 Task: Research Airbnb properties in Bonga, Ethiopia from 5th December, 2023 to 16th December, 2023 for 2 adults.1  bedroom having 1 bed and 1 bathroom. Property type can be hotel. Look for 5 properties as per requirement.
Action: Mouse moved to (416, 94)
Screenshot: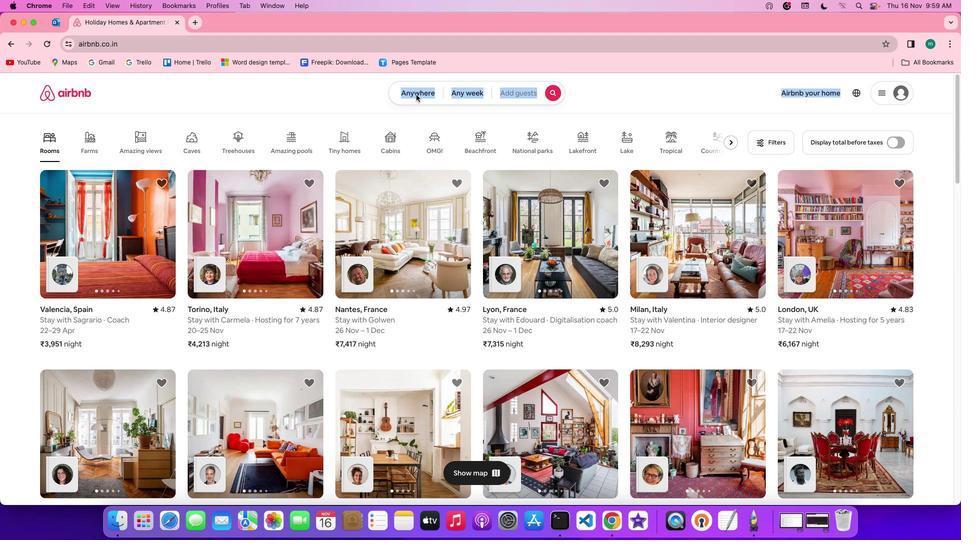
Action: Mouse pressed left at (416, 94)
Screenshot: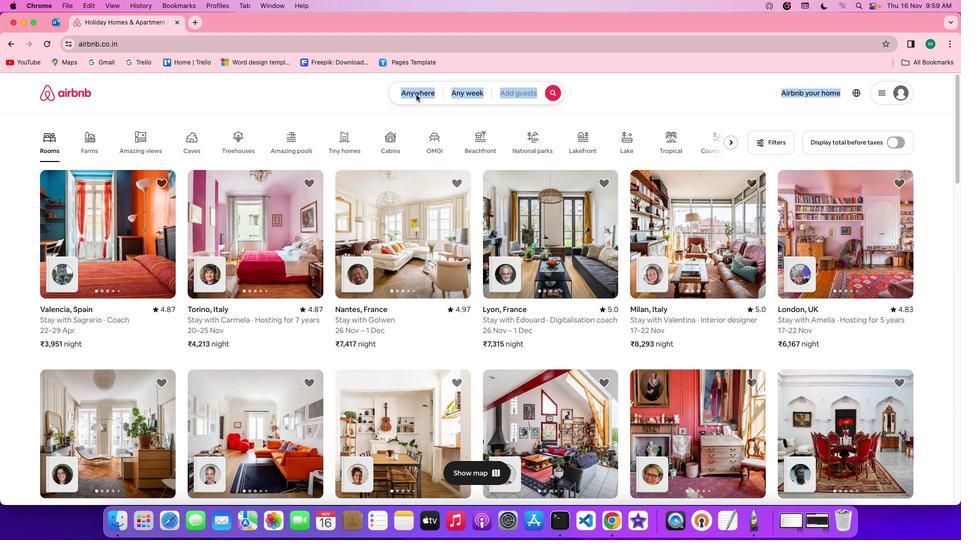 
Action: Mouse pressed left at (416, 94)
Screenshot: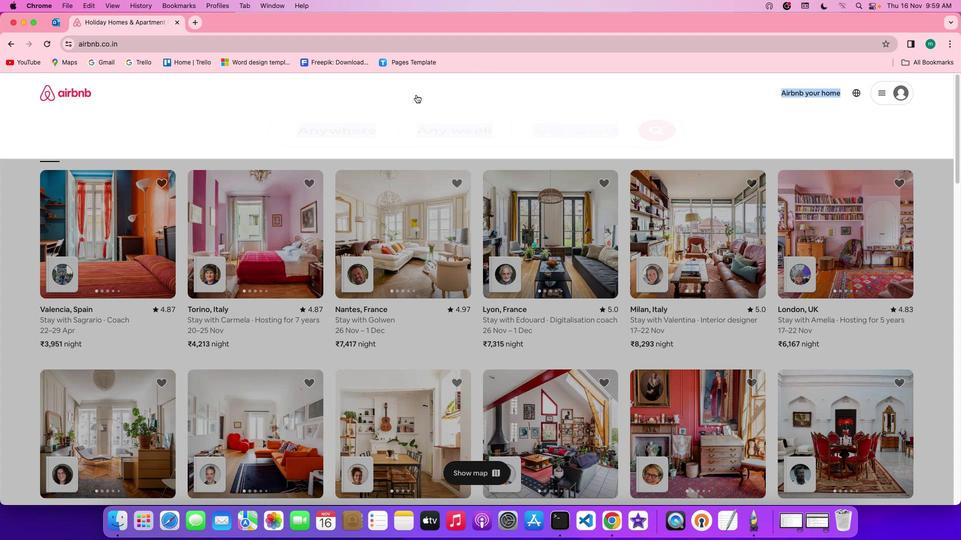 
Action: Mouse moved to (388, 128)
Screenshot: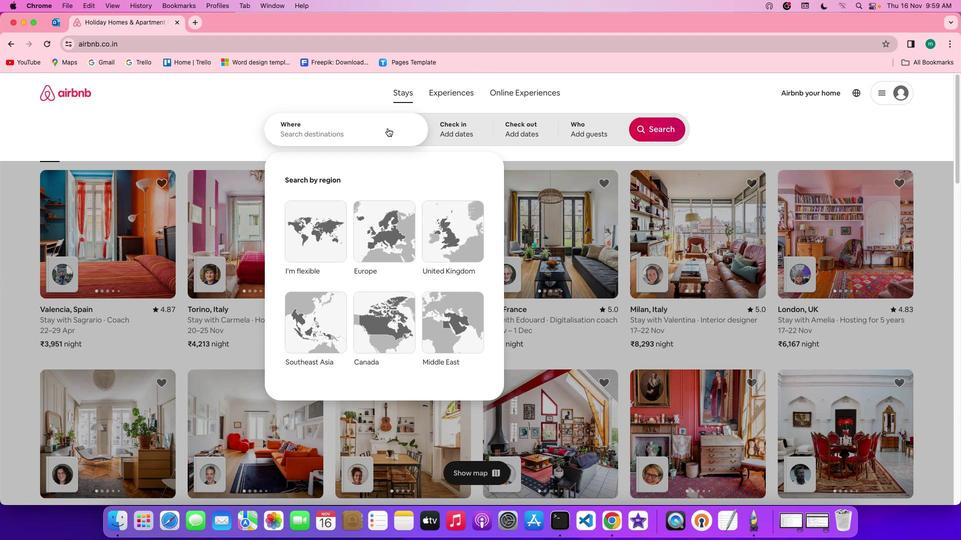 
Action: Mouse pressed left at (388, 128)
Screenshot: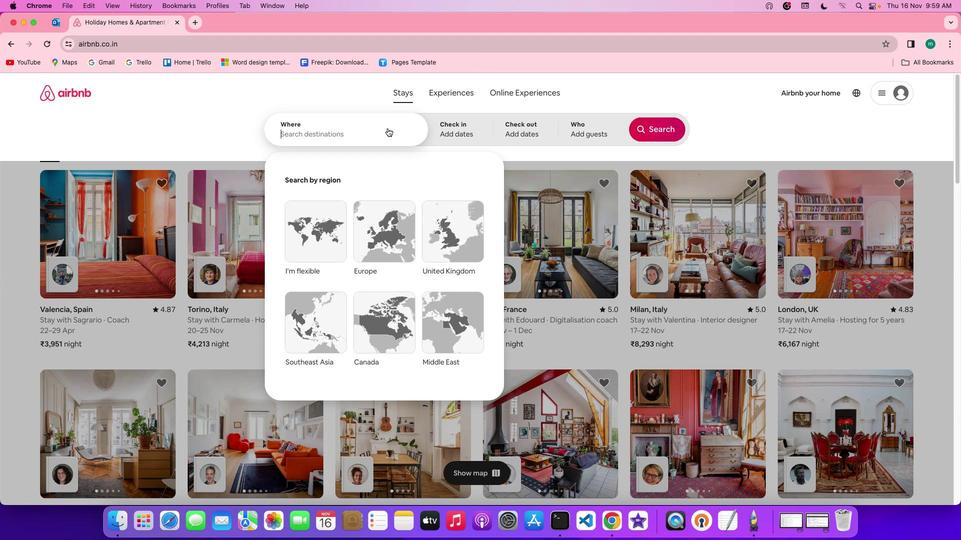 
Action: Mouse moved to (394, 131)
Screenshot: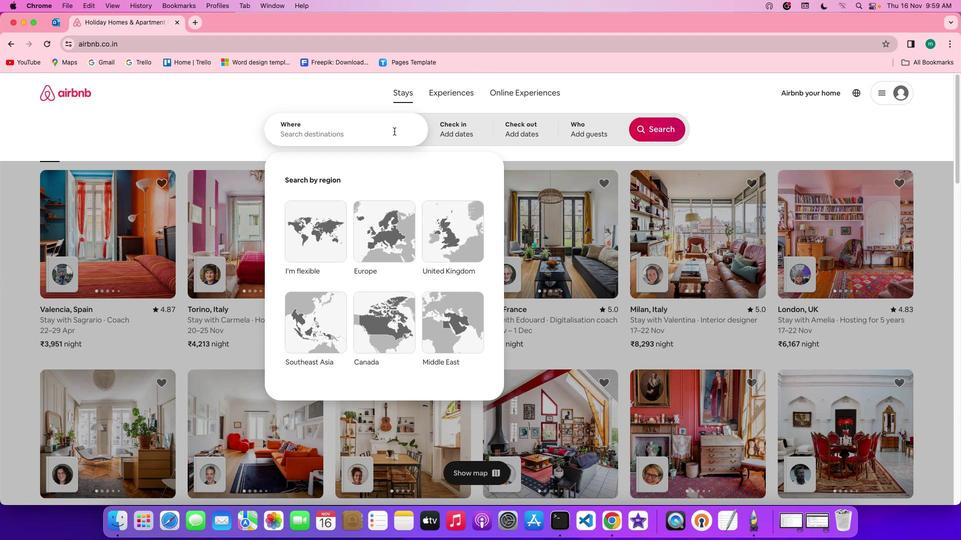 
Action: Key pressed Key.shift'B''o''n''g''a'','Key.spaceKey.shift'E''t''h''i''o''p''i''a'
Screenshot: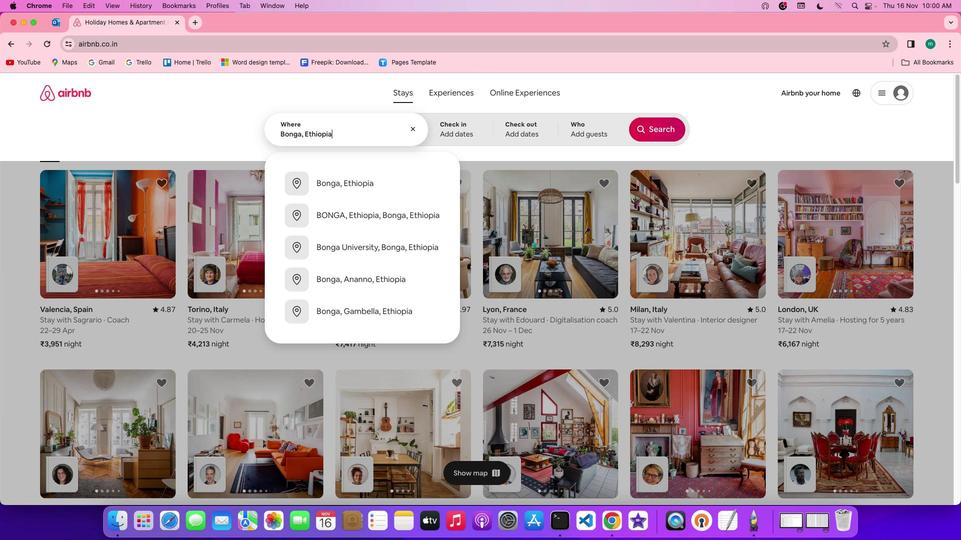 
Action: Mouse moved to (452, 124)
Screenshot: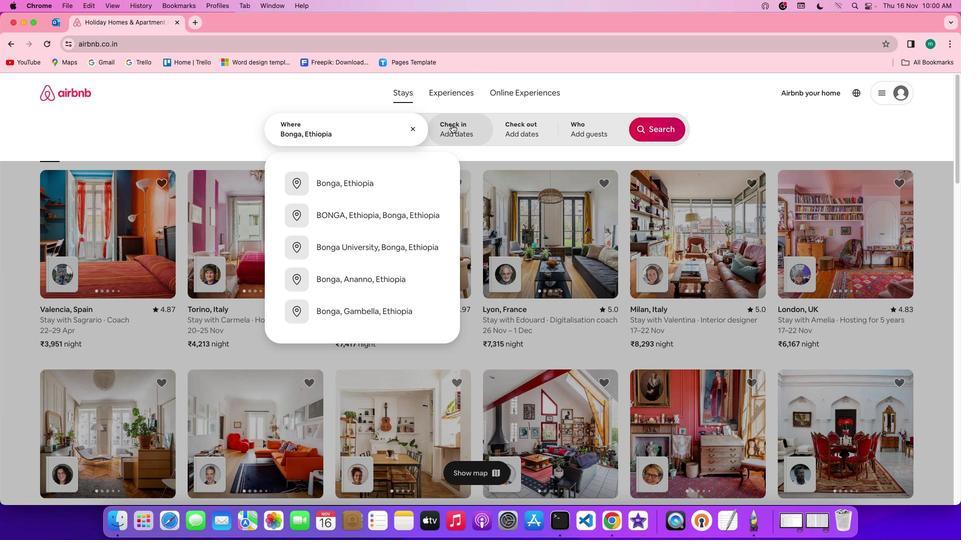 
Action: Mouse pressed left at (452, 124)
Screenshot: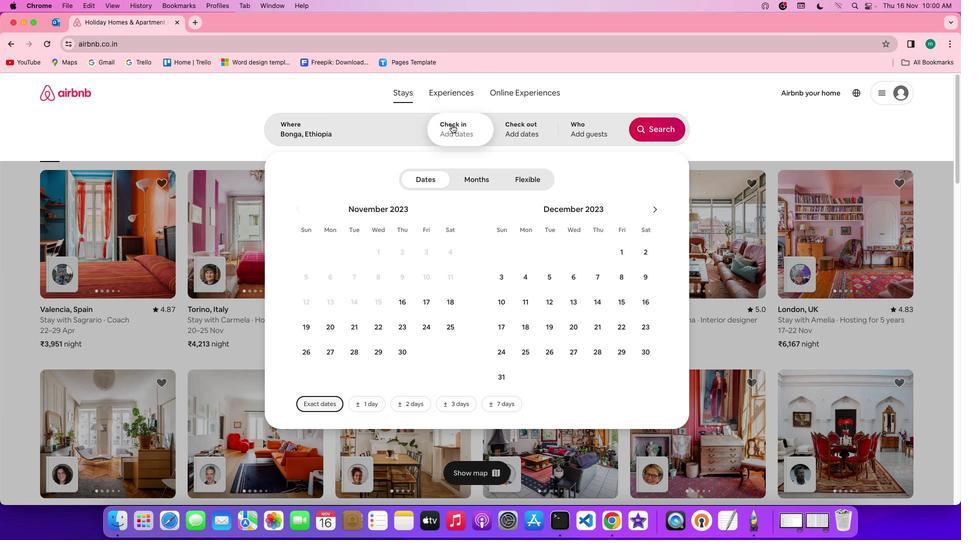 
Action: Mouse moved to (548, 277)
Screenshot: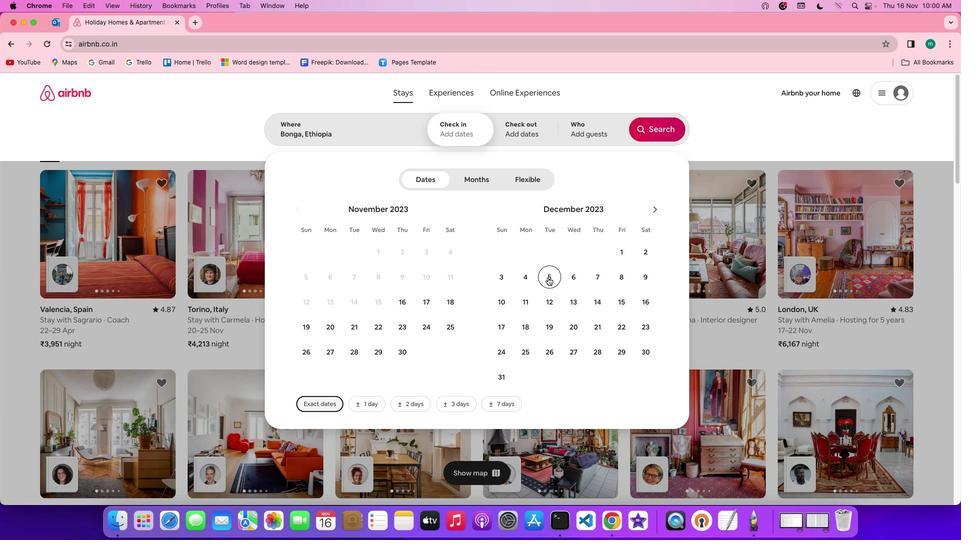
Action: Mouse pressed left at (548, 277)
Screenshot: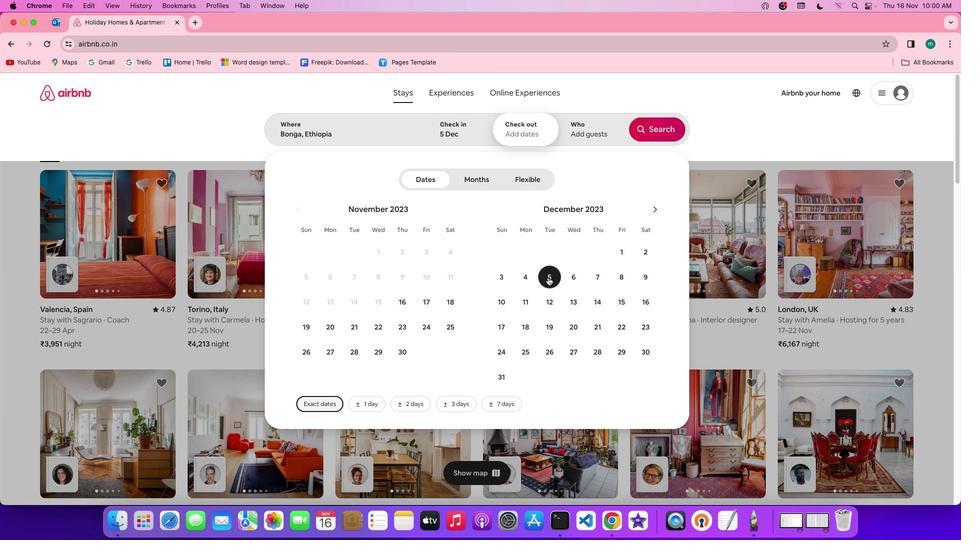 
Action: Mouse moved to (641, 301)
Screenshot: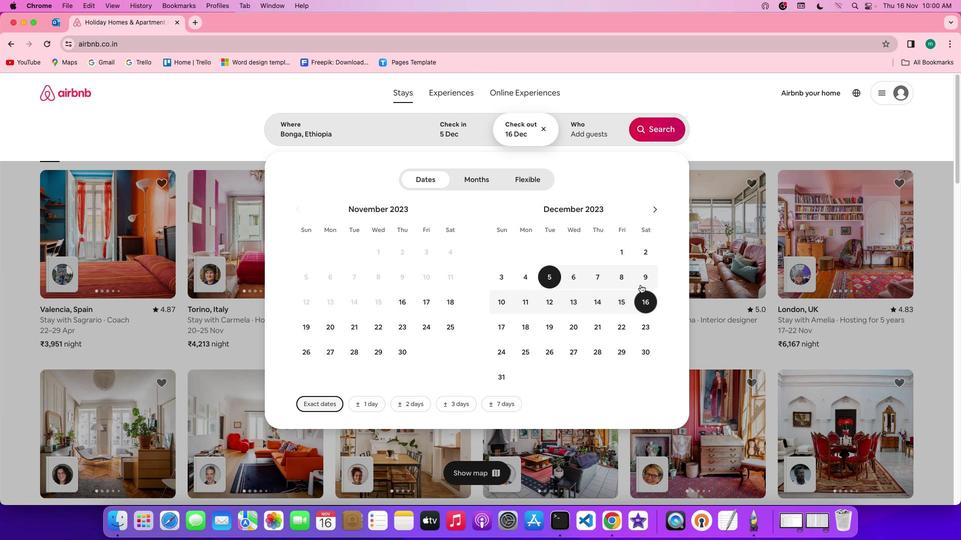 
Action: Mouse pressed left at (641, 301)
Screenshot: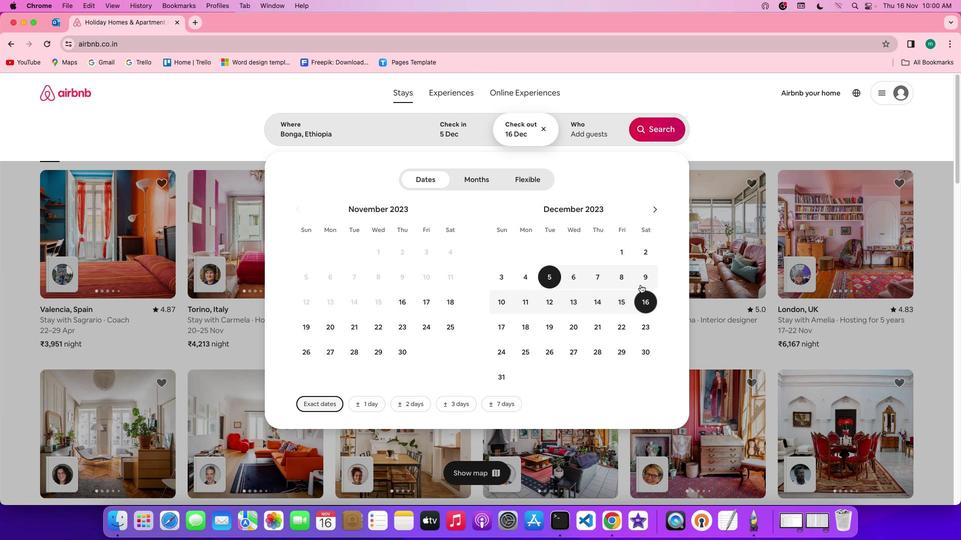 
Action: Mouse moved to (577, 128)
Screenshot: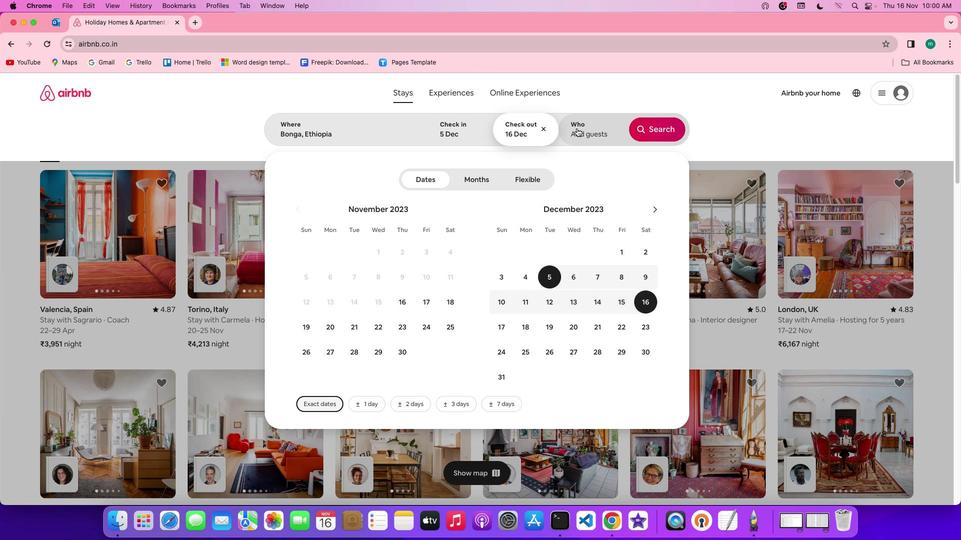 
Action: Mouse pressed left at (577, 128)
Screenshot: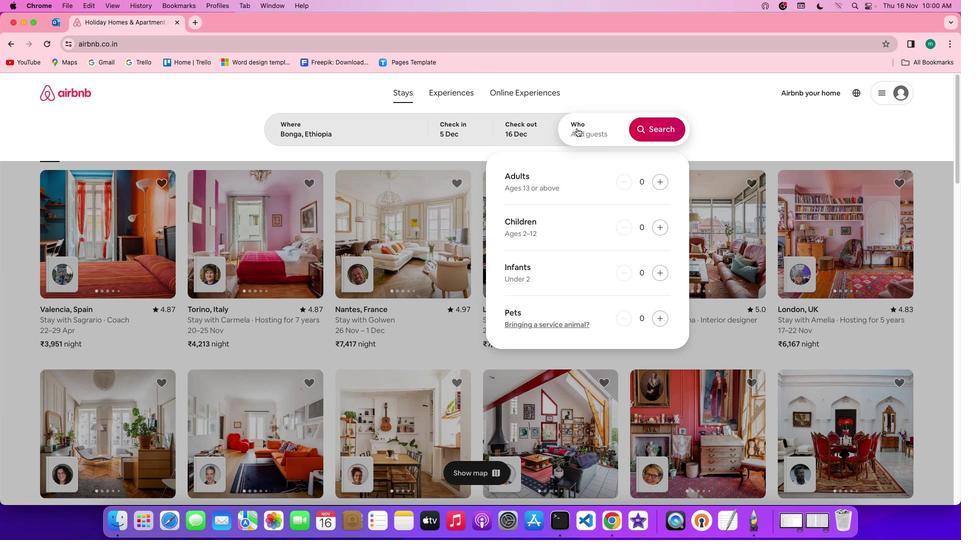 
Action: Mouse moved to (660, 186)
Screenshot: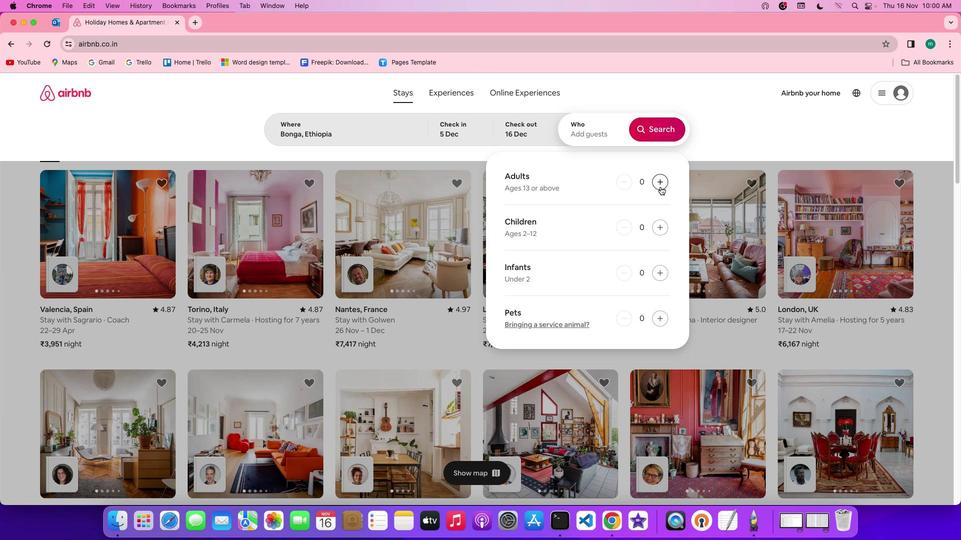 
Action: Mouse pressed left at (660, 186)
Screenshot: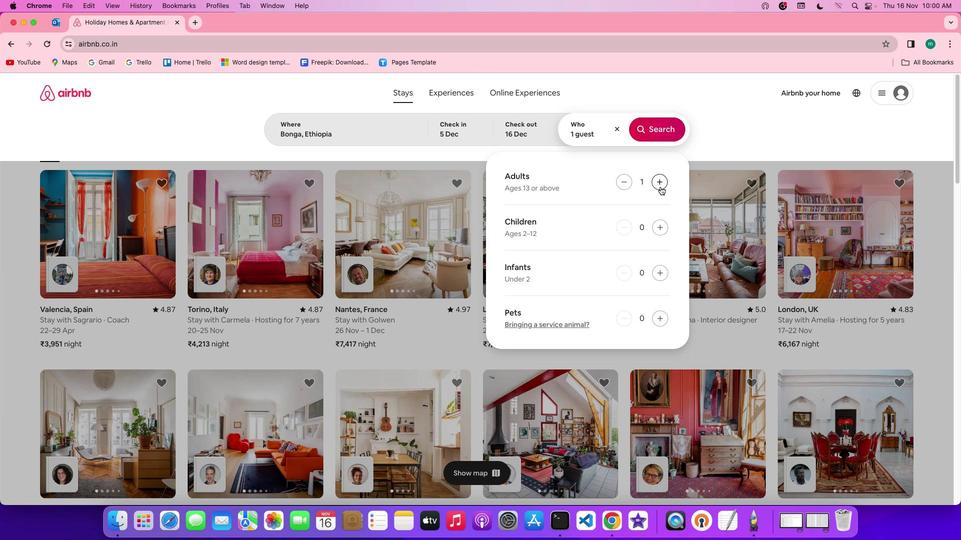 
Action: Mouse pressed left at (660, 186)
Screenshot: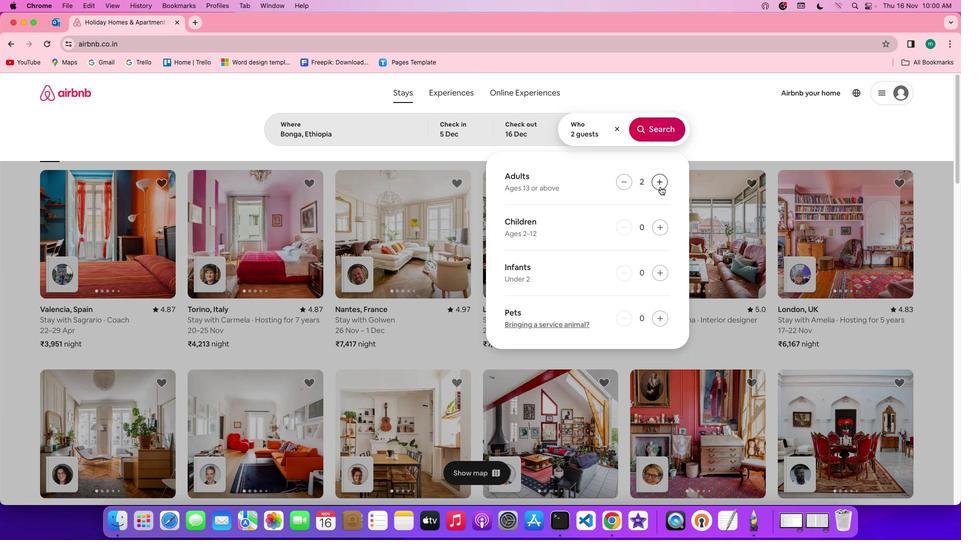 
Action: Mouse moved to (659, 131)
Screenshot: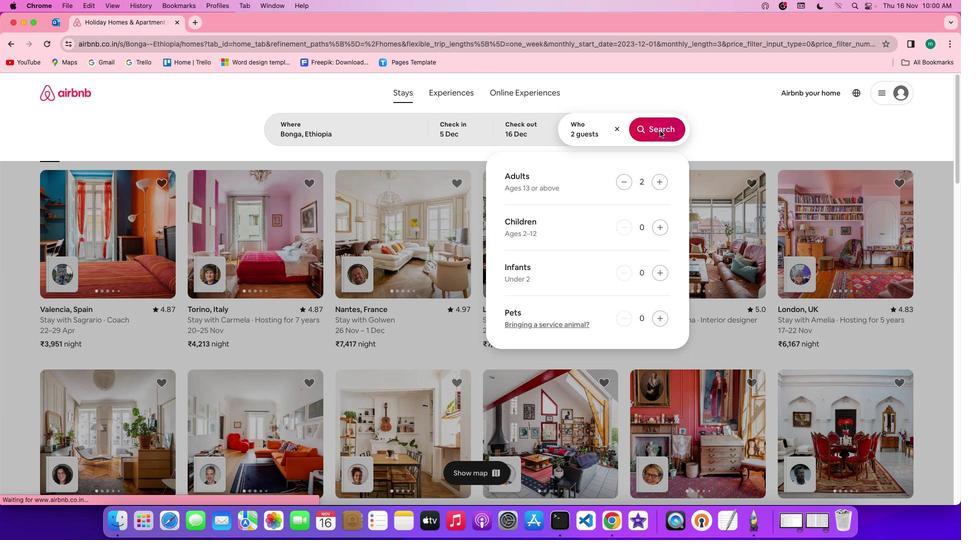 
Action: Mouse pressed left at (659, 131)
Screenshot: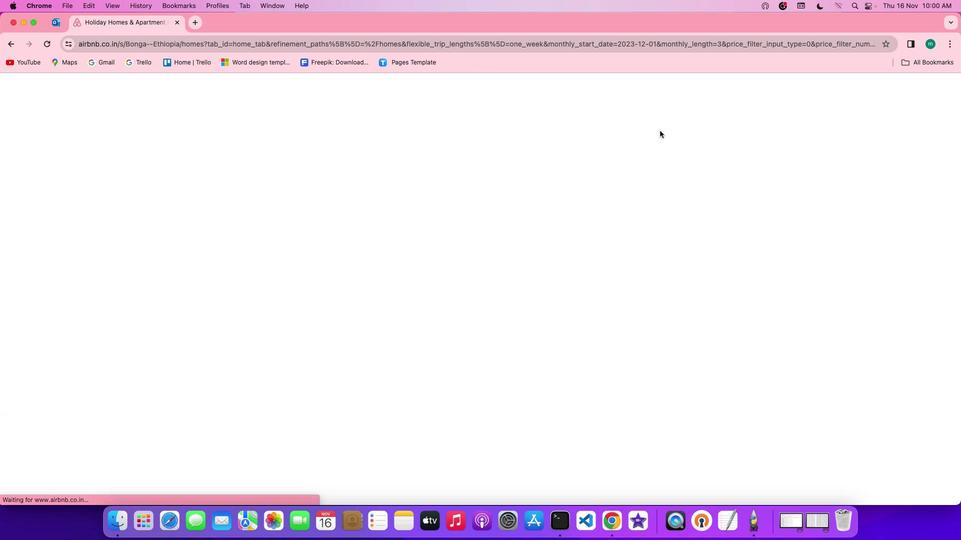 
Action: Mouse moved to (804, 135)
Screenshot: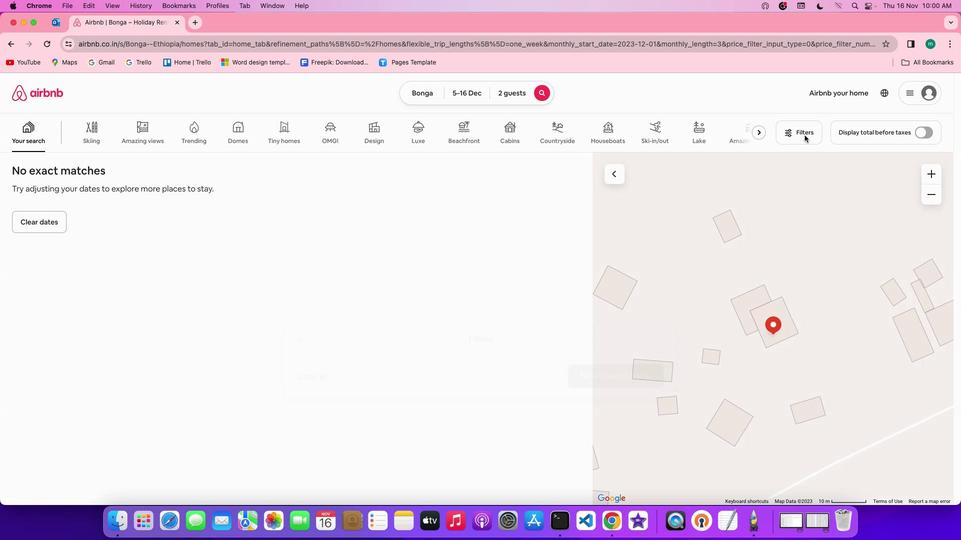 
Action: Mouse pressed left at (804, 135)
Screenshot: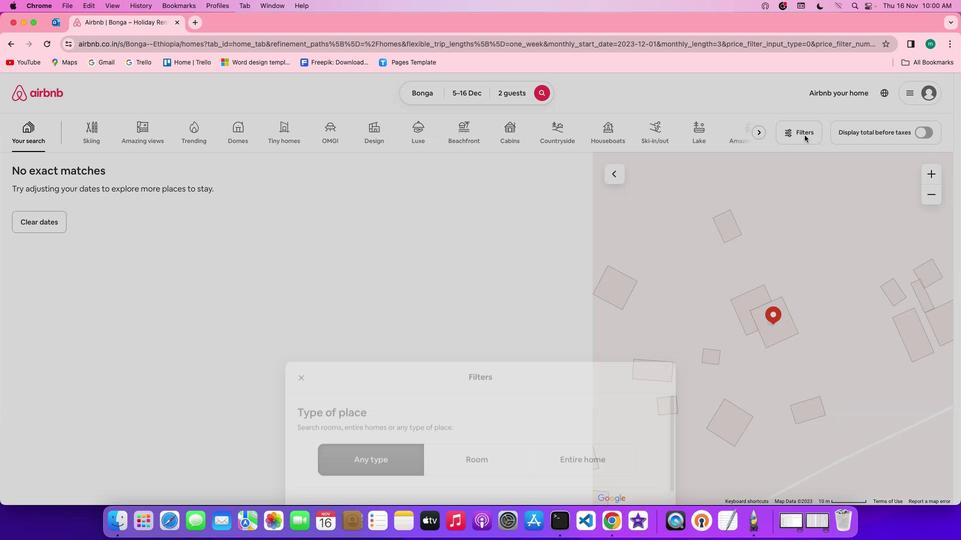 
Action: Mouse moved to (432, 275)
Screenshot: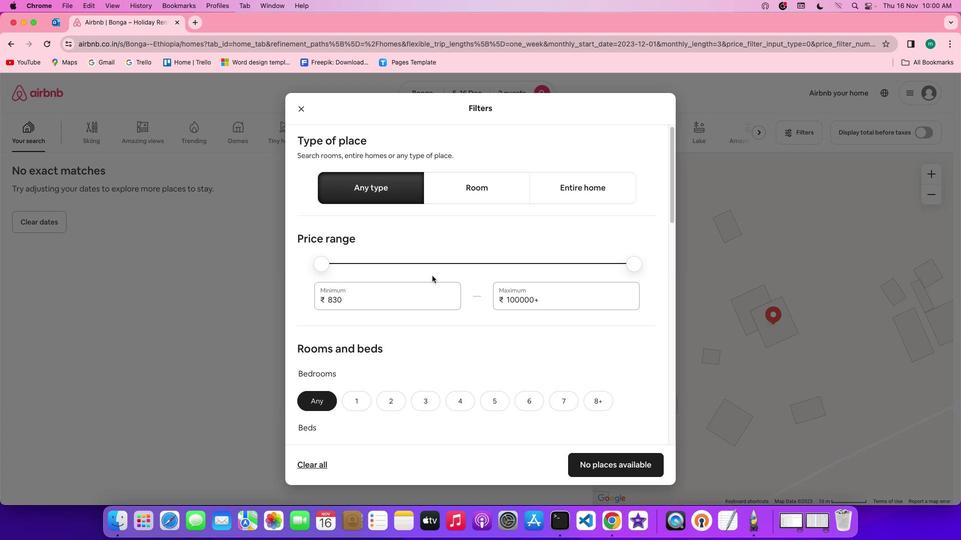 
Action: Mouse scrolled (432, 275) with delta (0, 0)
Screenshot: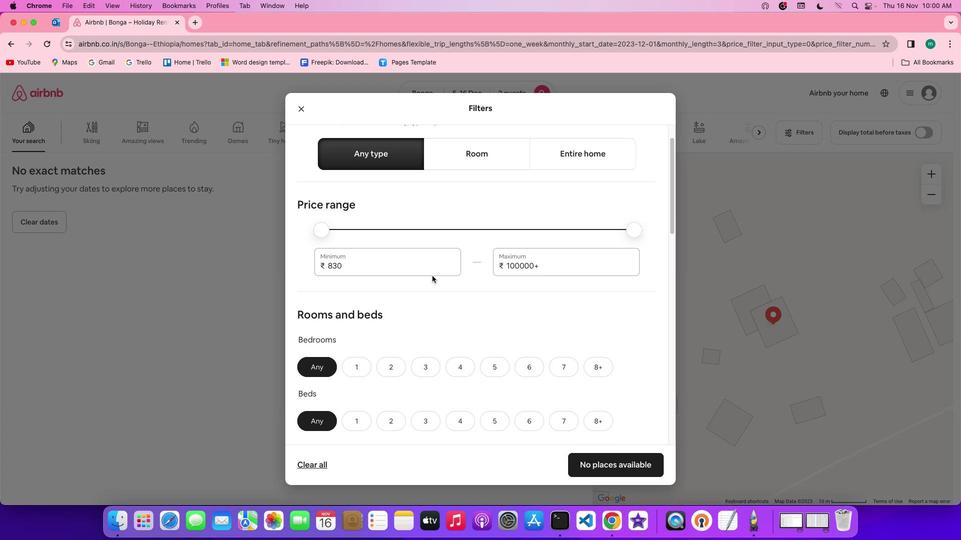 
Action: Mouse scrolled (432, 275) with delta (0, 0)
Screenshot: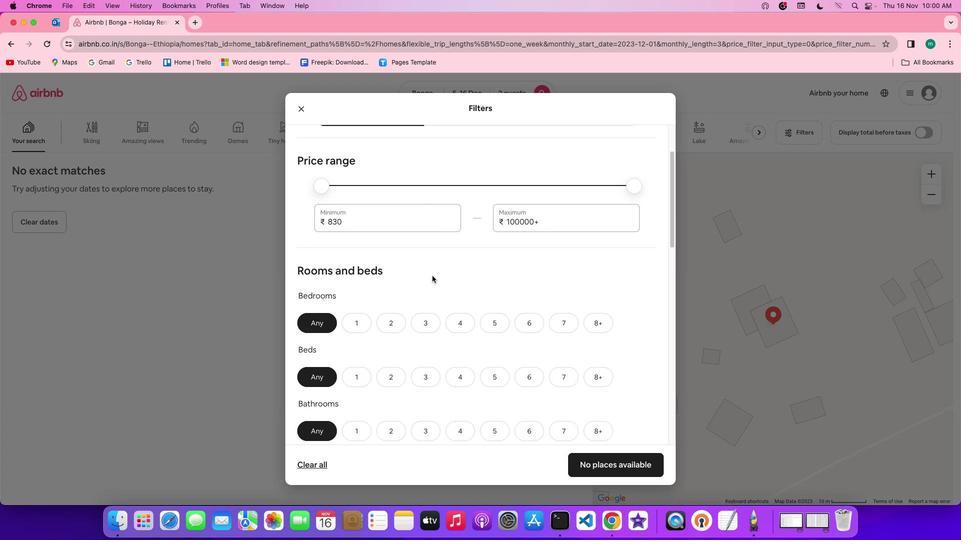 
Action: Mouse scrolled (432, 275) with delta (0, -1)
Screenshot: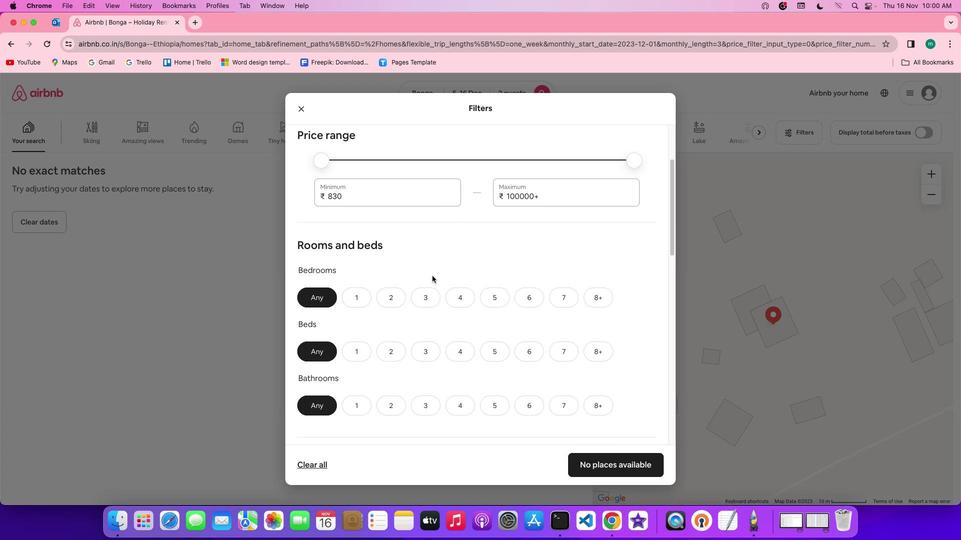 
Action: Mouse scrolled (432, 275) with delta (0, -1)
Screenshot: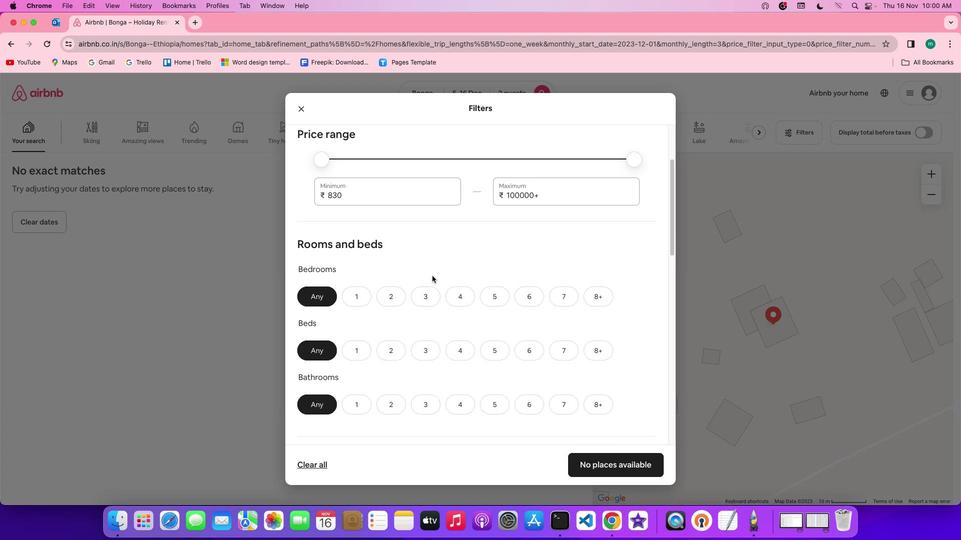 
Action: Mouse scrolled (432, 275) with delta (0, 0)
Screenshot: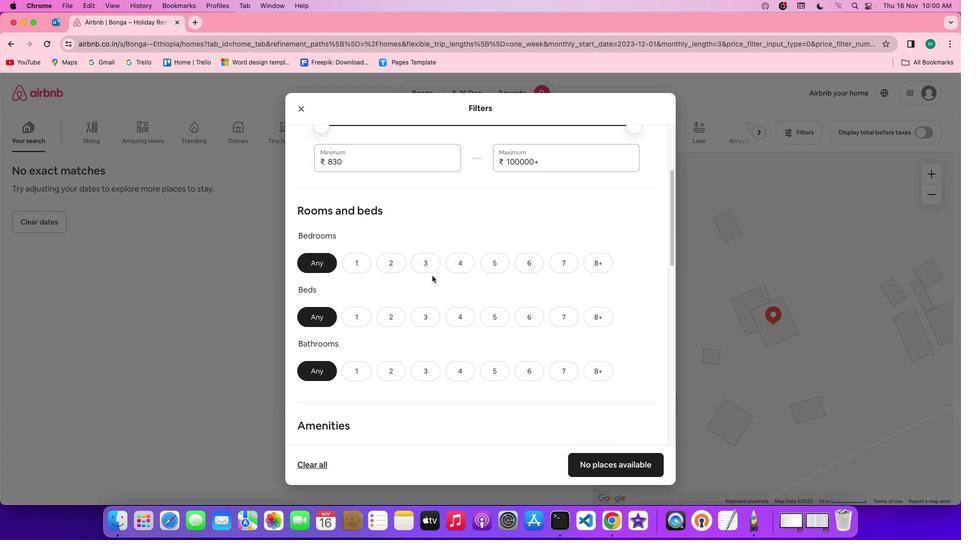 
Action: Mouse scrolled (432, 275) with delta (0, 0)
Screenshot: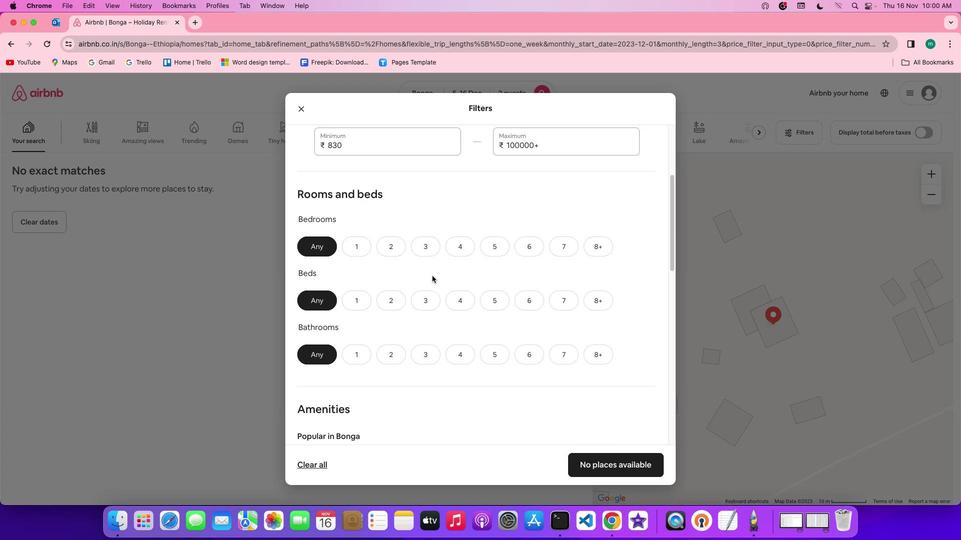 
Action: Mouse scrolled (432, 275) with delta (0, 0)
Screenshot: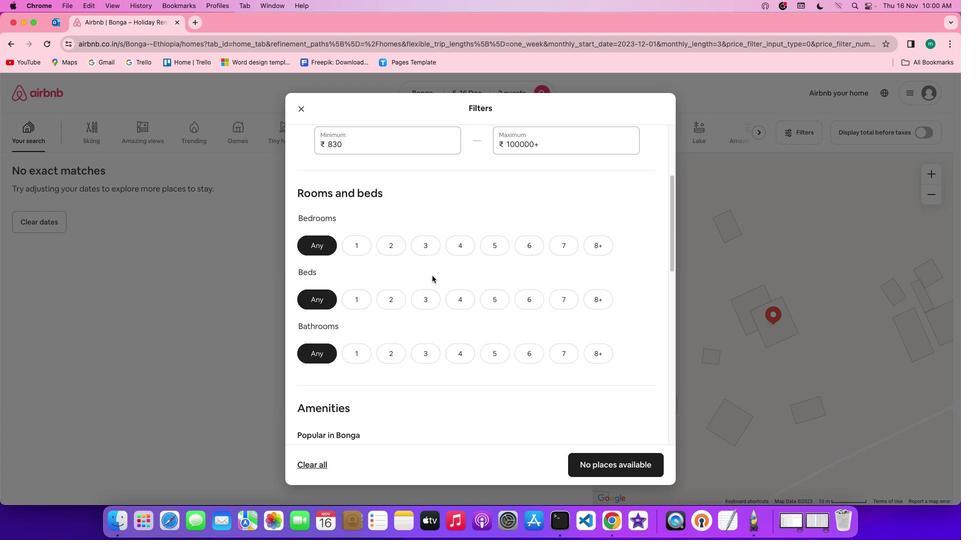 
Action: Mouse moved to (366, 250)
Screenshot: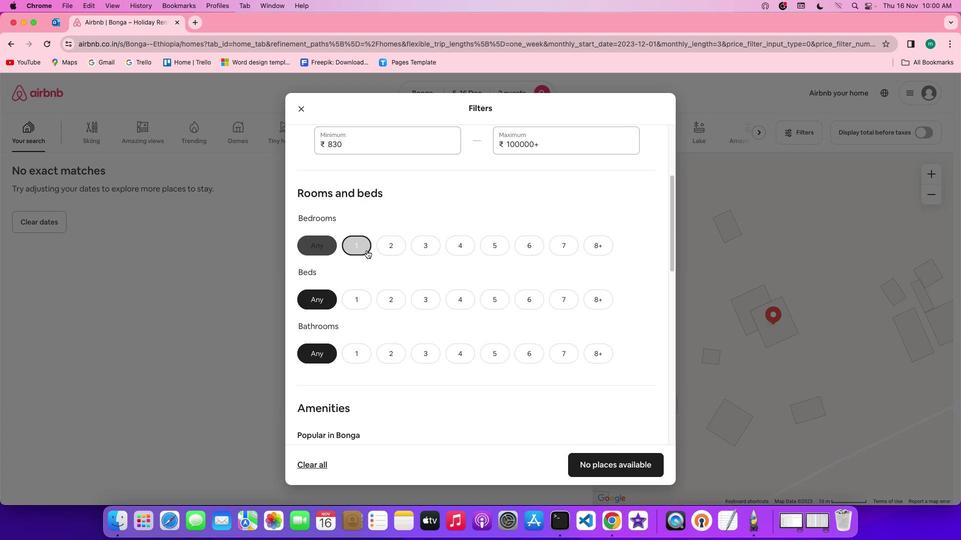 
Action: Mouse pressed left at (366, 250)
Screenshot: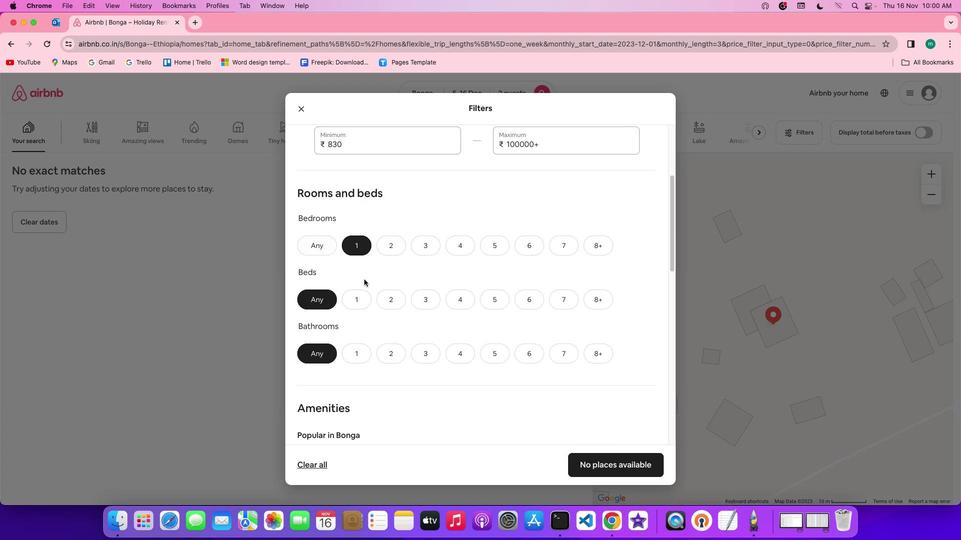 
Action: Mouse moved to (359, 300)
Screenshot: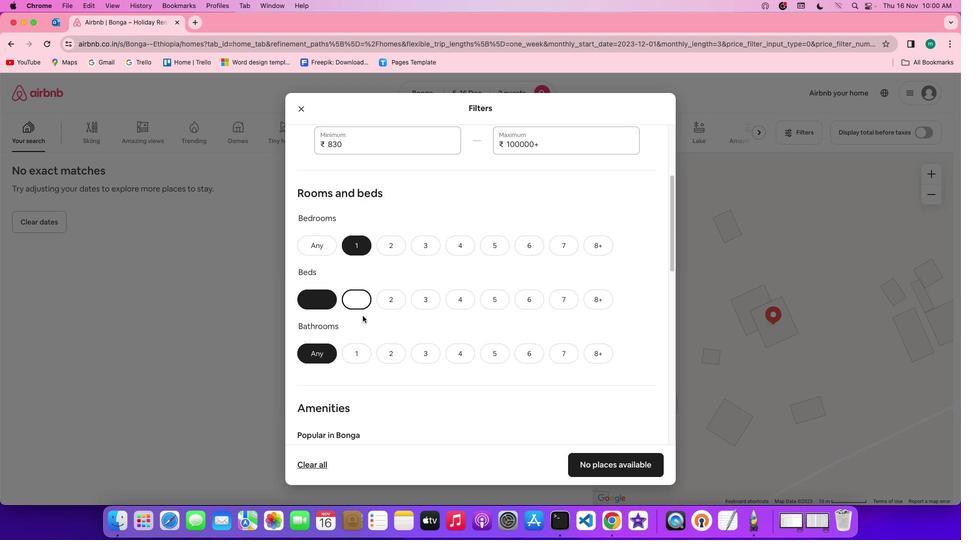 
Action: Mouse pressed left at (359, 300)
Screenshot: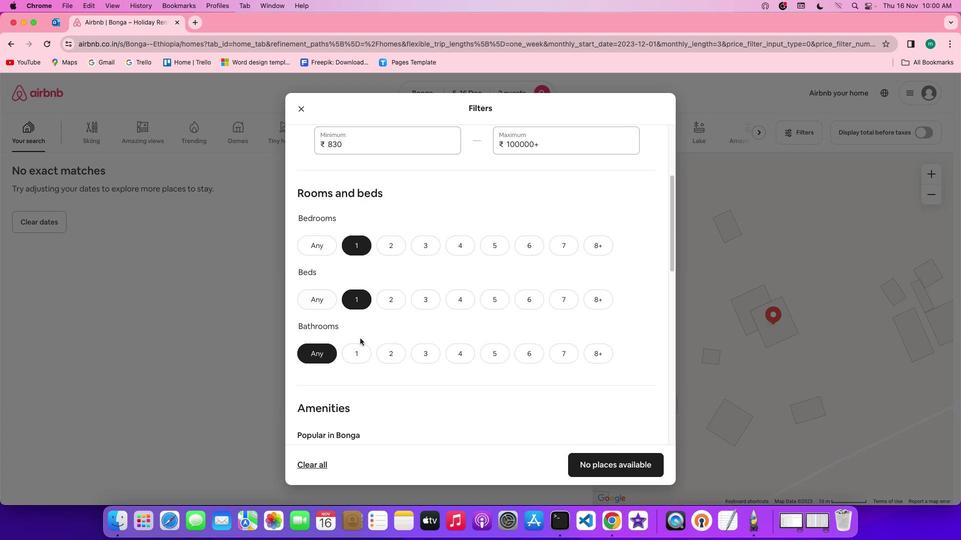 
Action: Mouse moved to (357, 353)
Screenshot: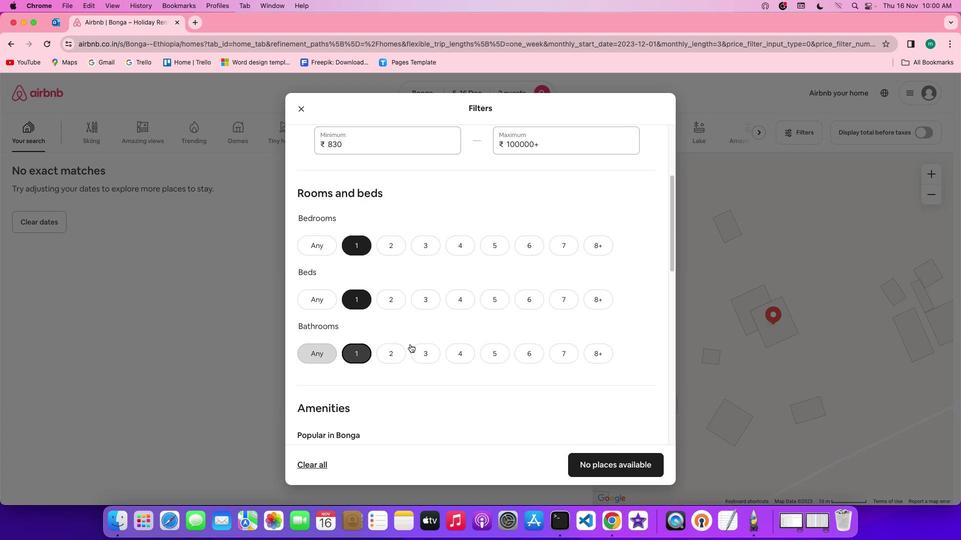 
Action: Mouse pressed left at (357, 353)
Screenshot: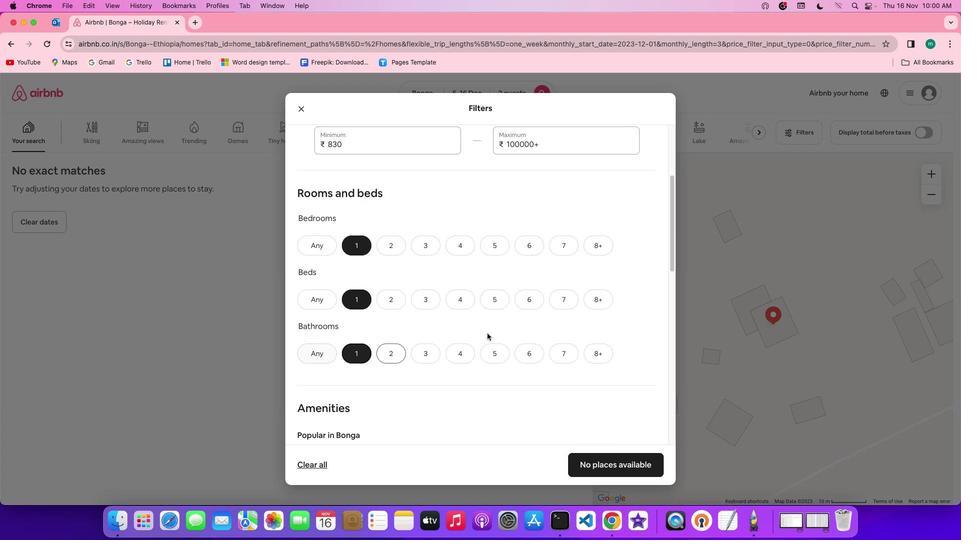 
Action: Mouse moved to (512, 325)
Screenshot: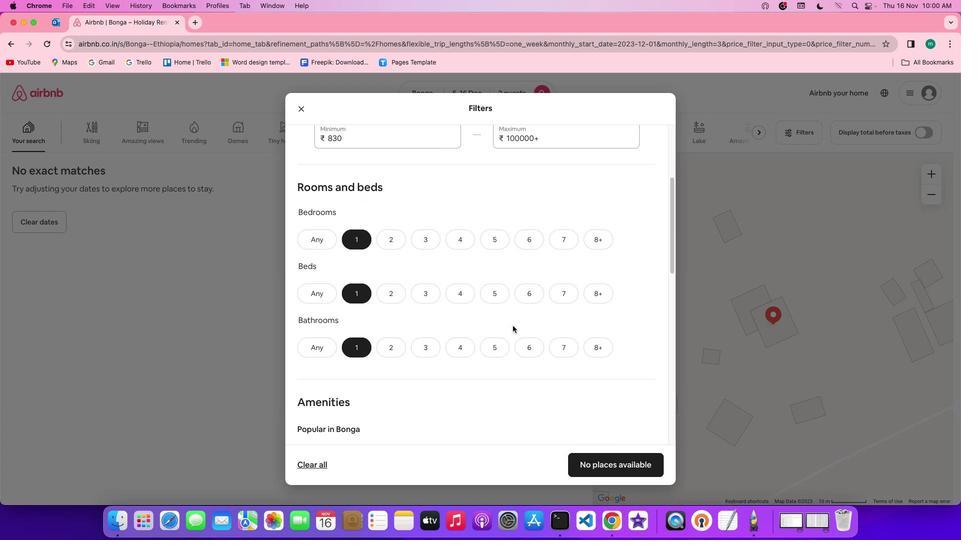 
Action: Mouse scrolled (512, 325) with delta (0, 0)
Screenshot: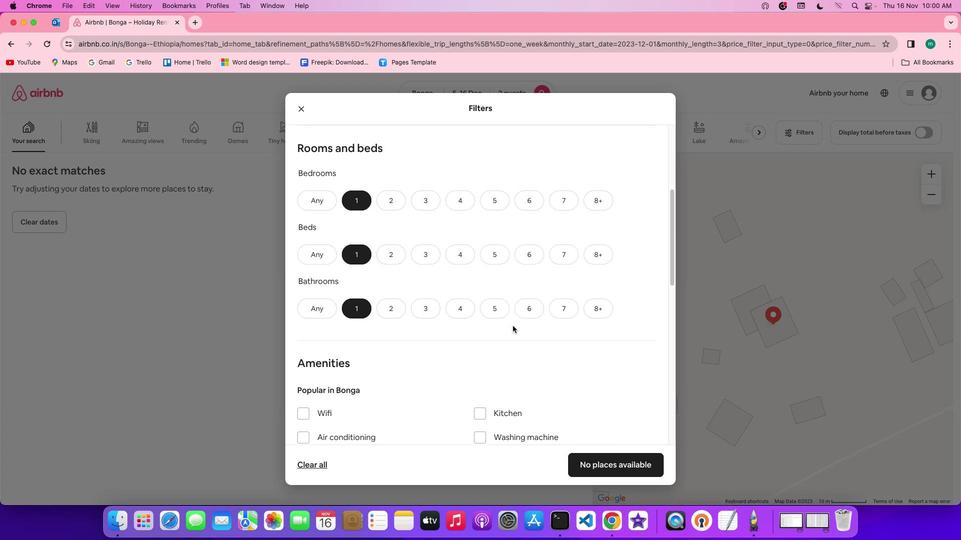 
Action: Mouse scrolled (512, 325) with delta (0, 0)
Screenshot: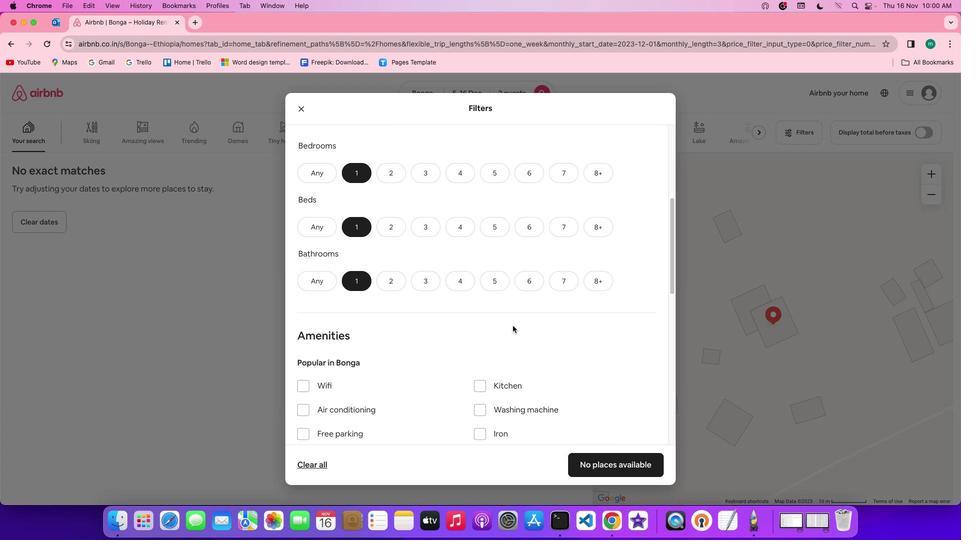 
Action: Mouse scrolled (512, 325) with delta (0, -1)
Screenshot: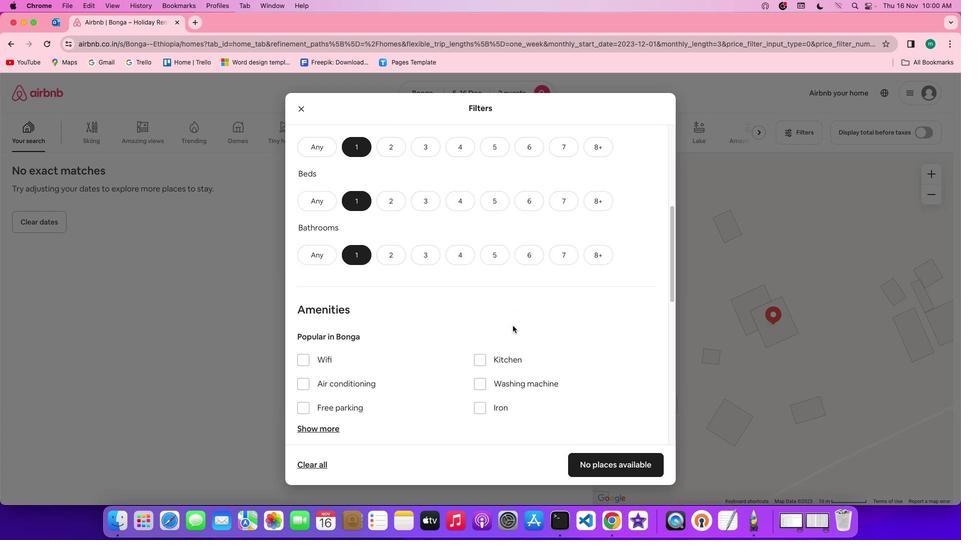 
Action: Mouse scrolled (512, 325) with delta (0, -1)
Screenshot: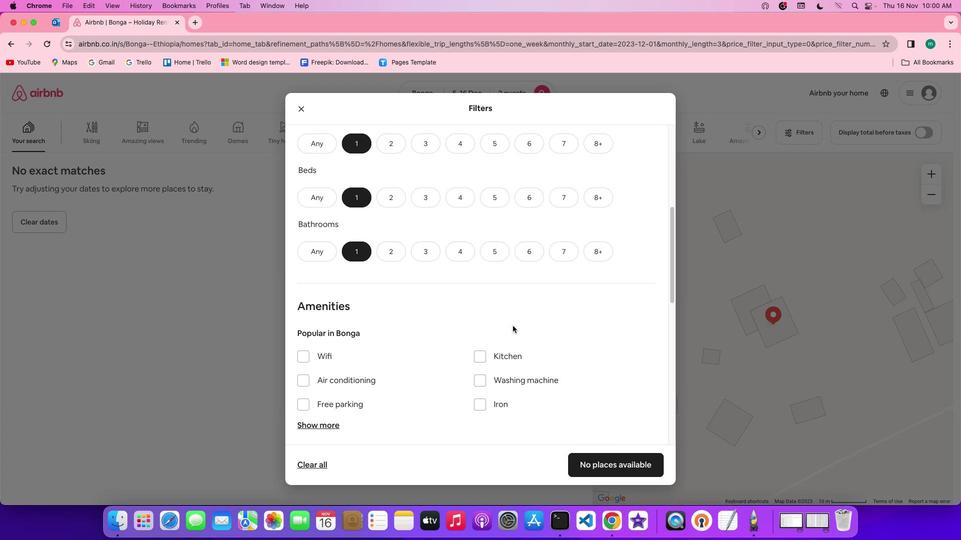 
Action: Mouse scrolled (512, 325) with delta (0, 0)
Screenshot: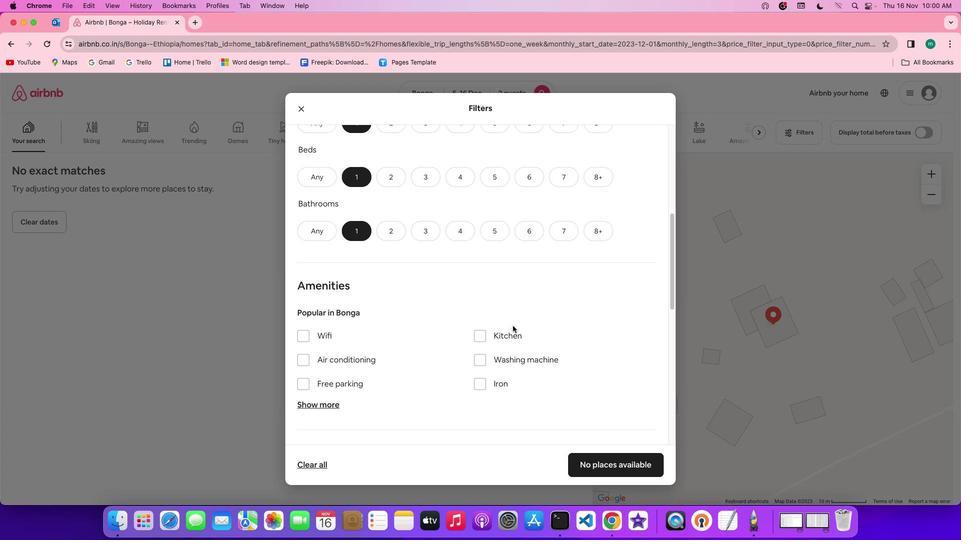 
Action: Mouse scrolled (512, 325) with delta (0, 0)
Screenshot: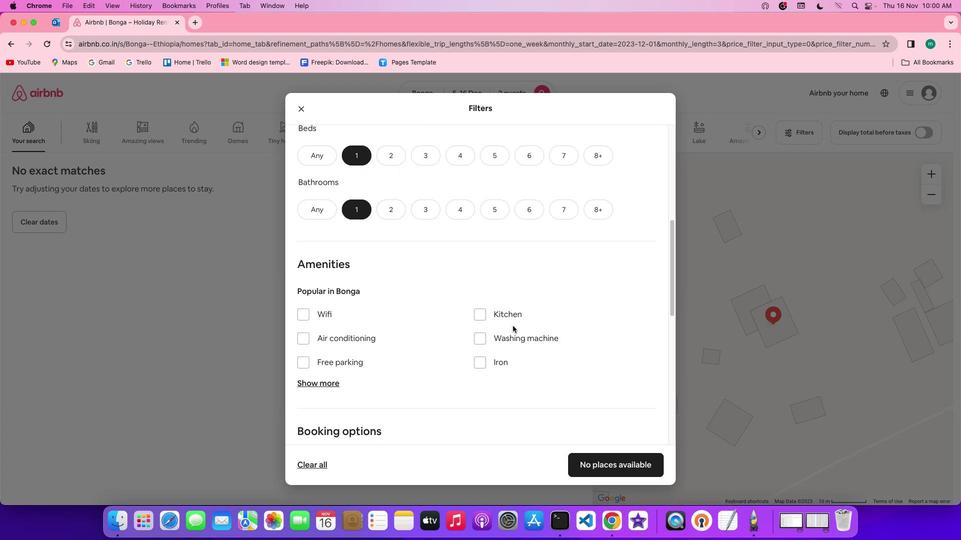 
Action: Mouse scrolled (512, 325) with delta (0, 0)
Screenshot: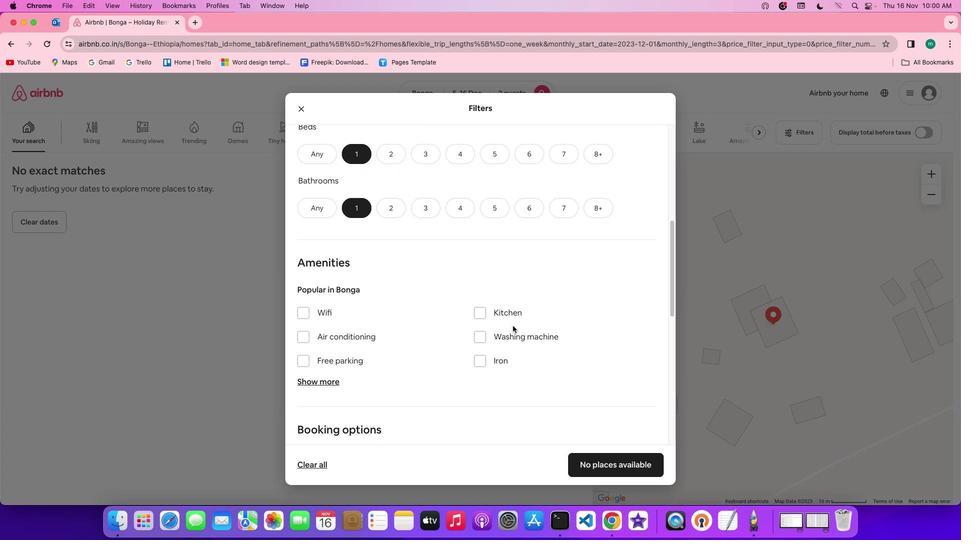 
Action: Mouse scrolled (512, 325) with delta (0, 0)
Screenshot: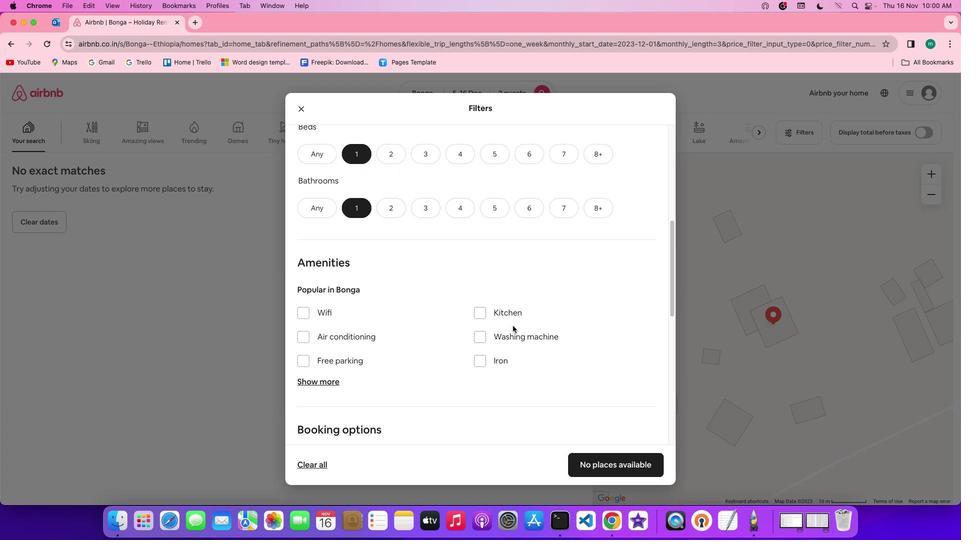 
Action: Mouse scrolled (512, 325) with delta (0, 0)
Screenshot: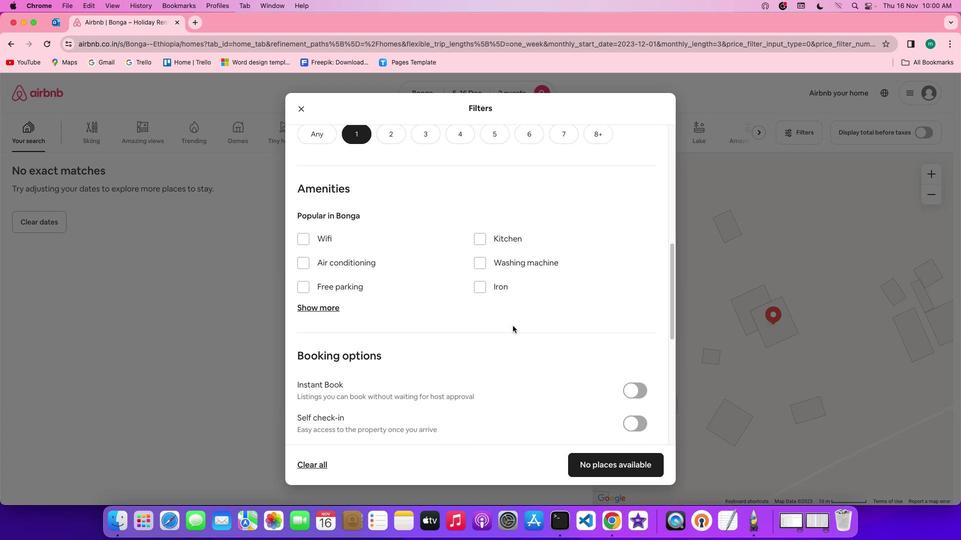 
Action: Mouse scrolled (512, 325) with delta (0, 0)
Screenshot: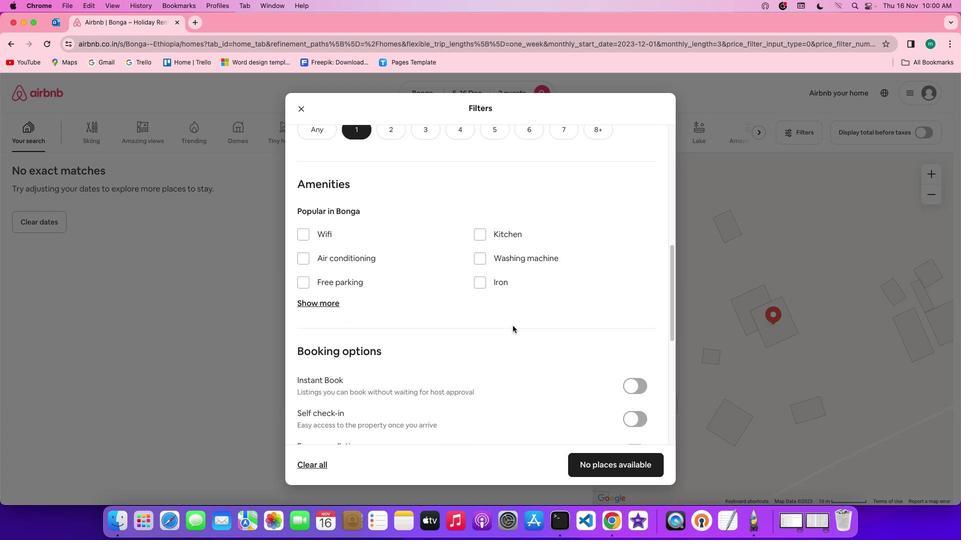 
Action: Mouse scrolled (512, 325) with delta (0, -1)
Screenshot: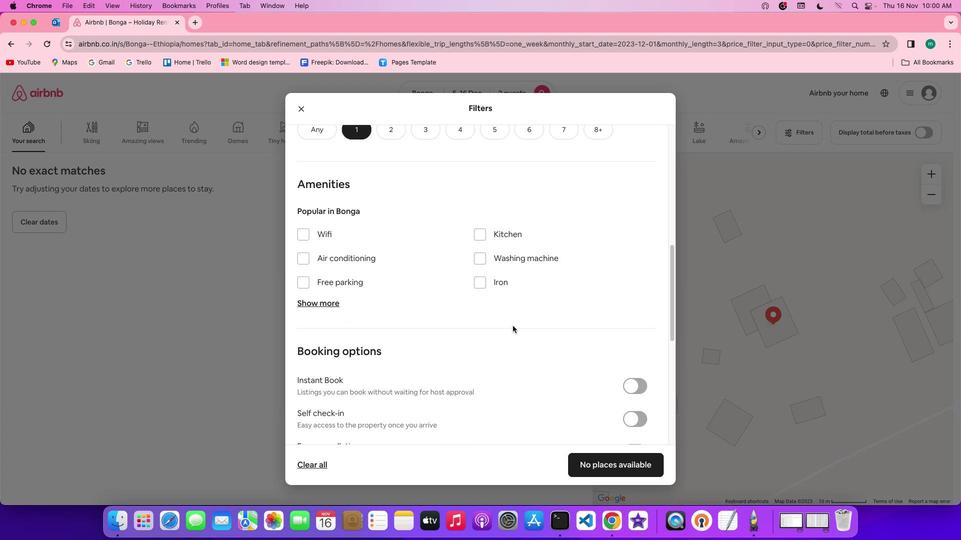 
Action: Mouse moved to (517, 325)
Screenshot: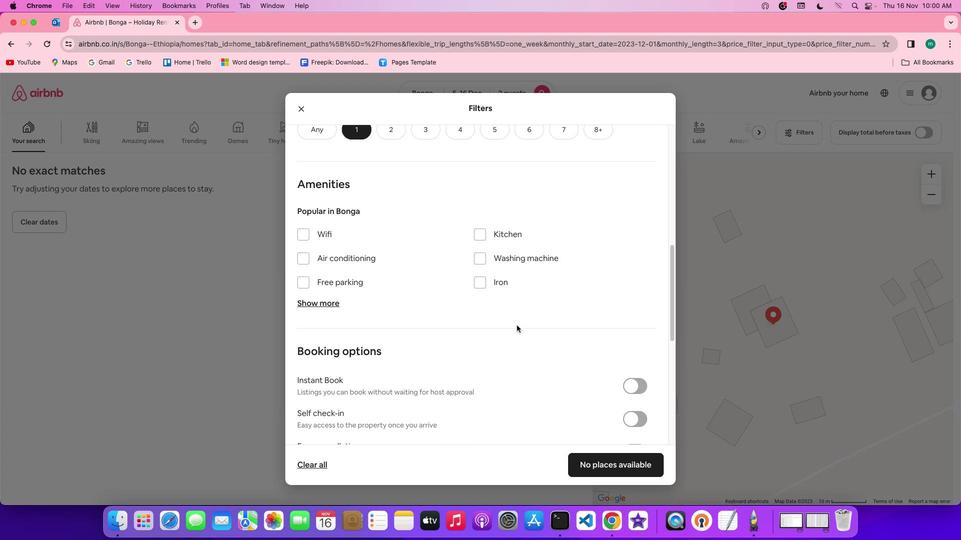 
Action: Mouse scrolled (517, 325) with delta (0, 0)
Screenshot: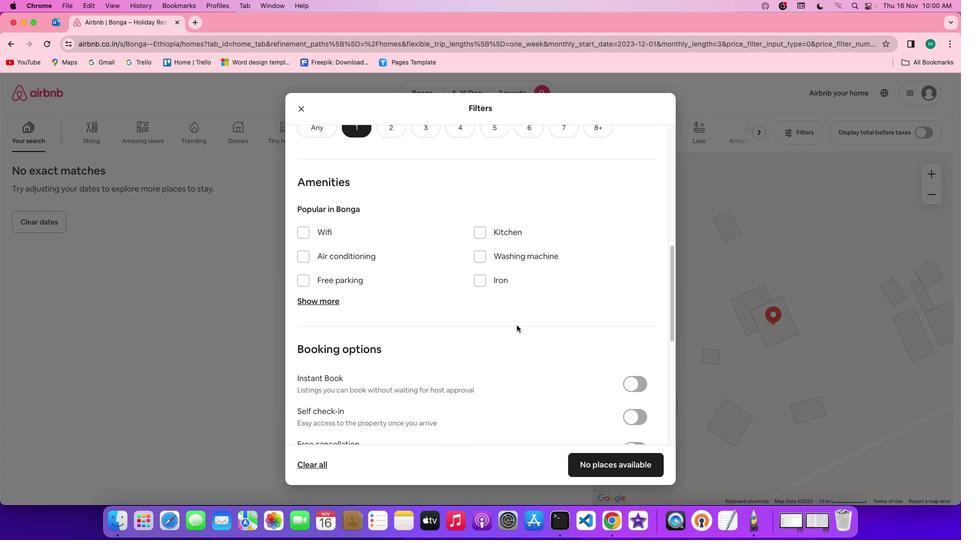 
Action: Mouse moved to (517, 325)
Screenshot: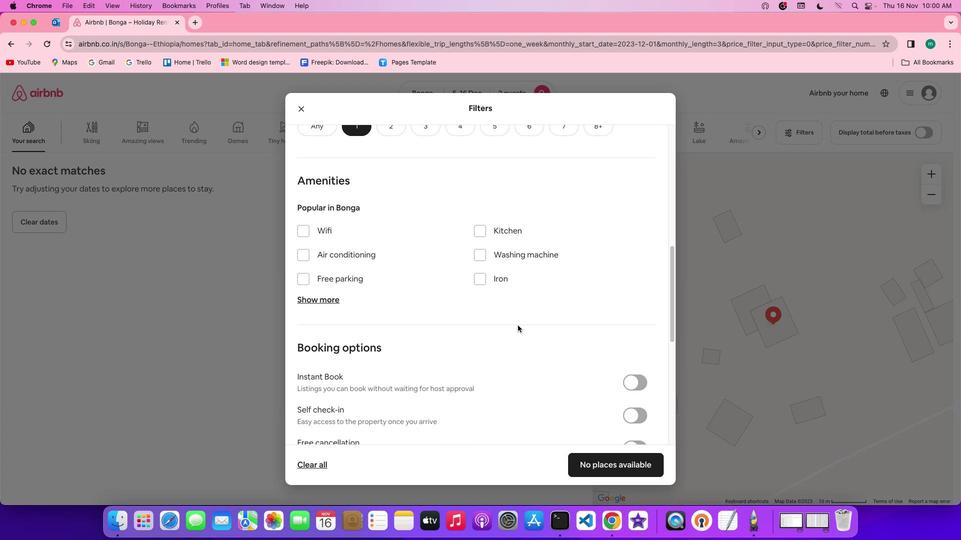
Action: Mouse scrolled (517, 325) with delta (0, 0)
Screenshot: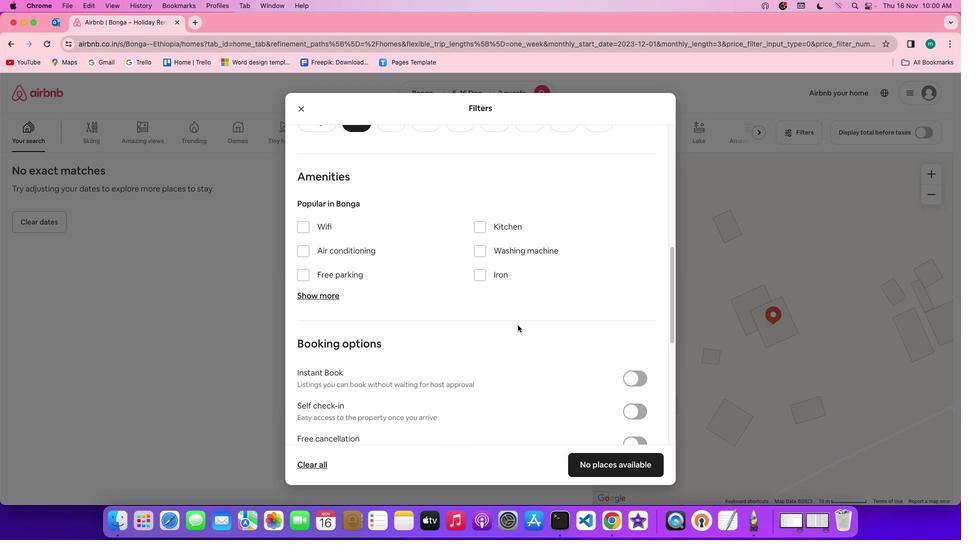 
Action: Mouse scrolled (517, 325) with delta (0, 0)
Screenshot: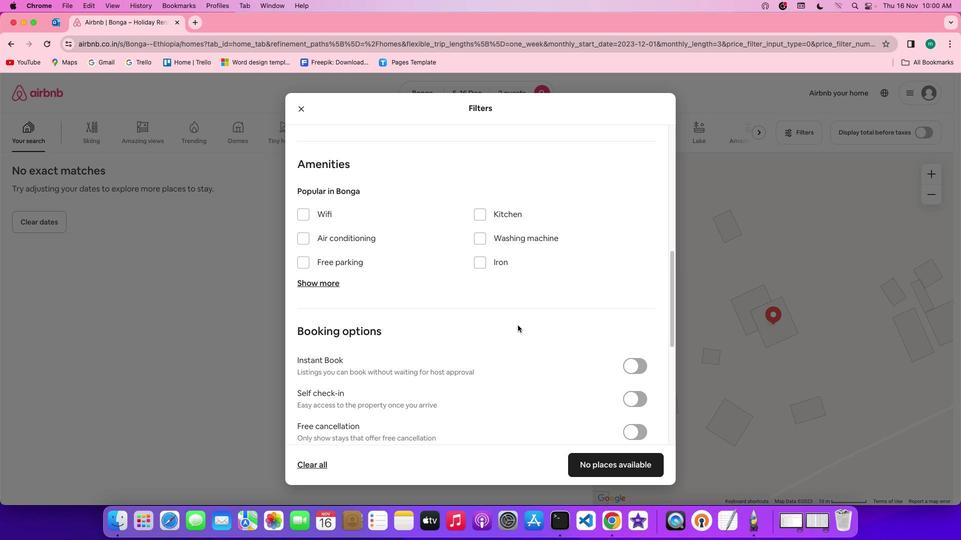 
Action: Mouse scrolled (517, 325) with delta (0, 0)
Screenshot: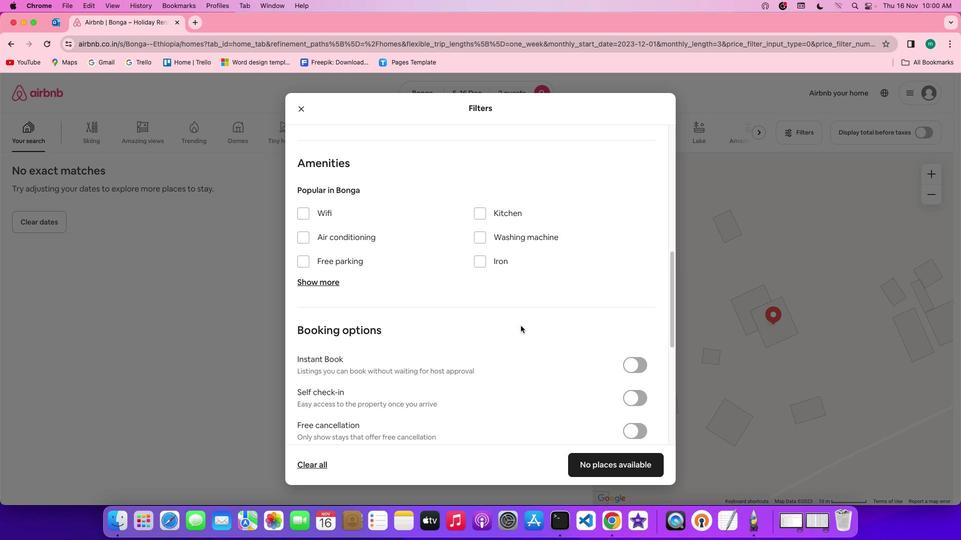 
Action: Mouse moved to (555, 339)
Screenshot: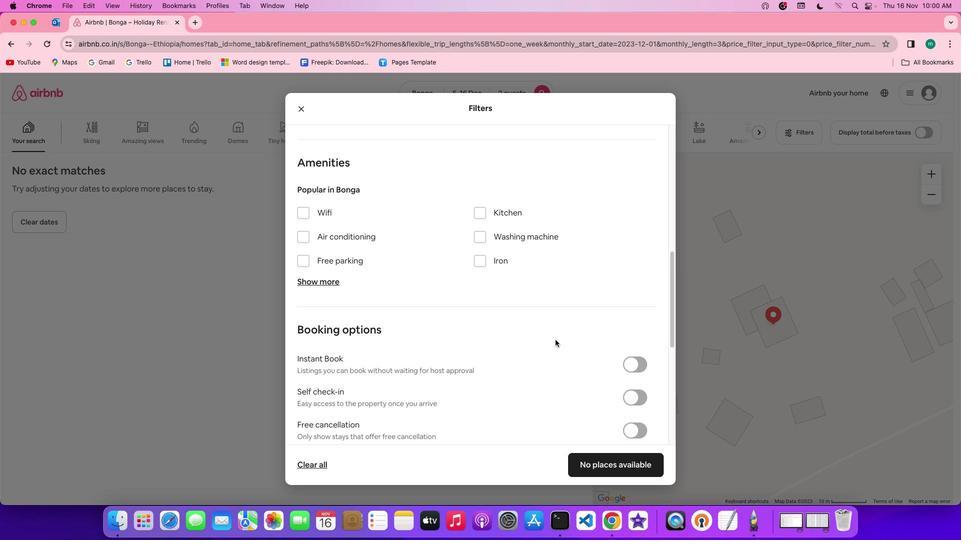 
Action: Mouse scrolled (555, 339) with delta (0, 0)
Screenshot: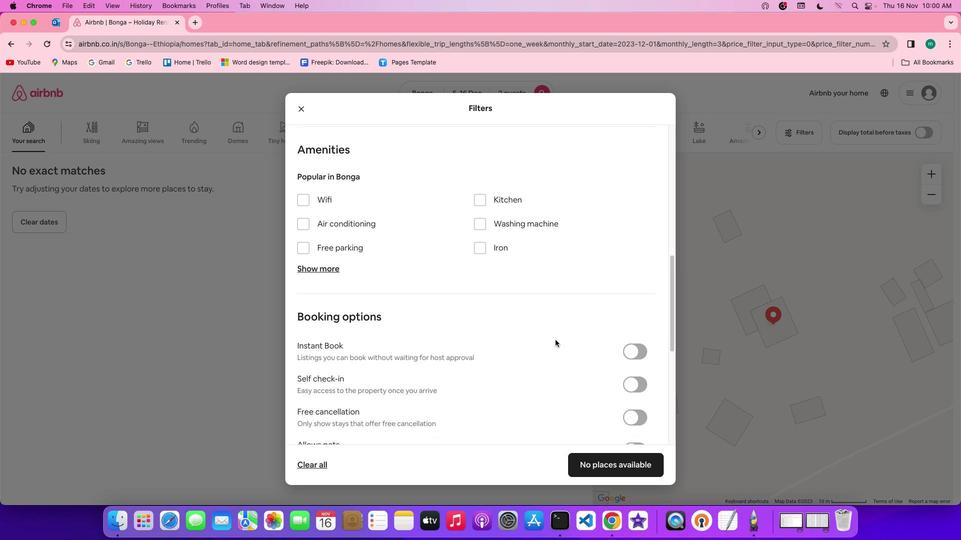 
Action: Mouse scrolled (555, 339) with delta (0, 0)
Screenshot: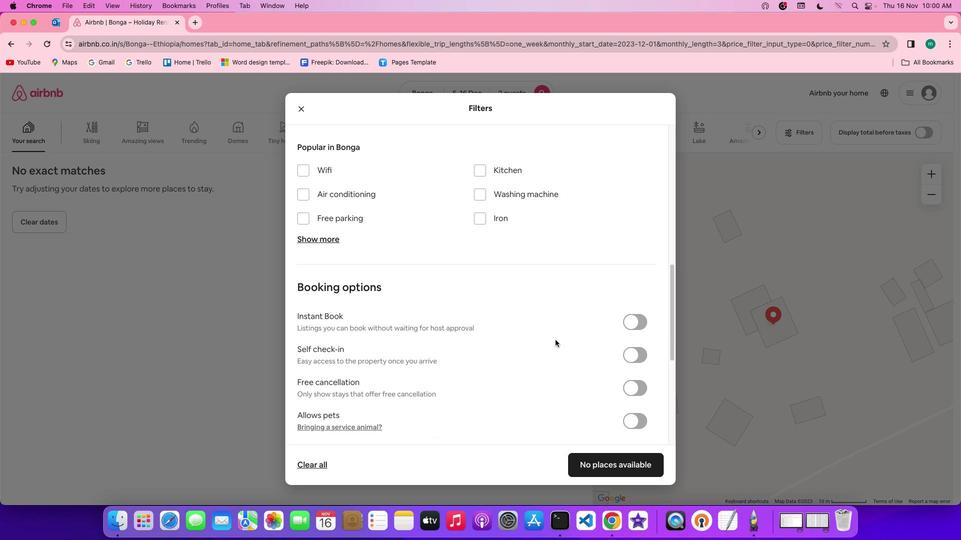
Action: Mouse scrolled (555, 339) with delta (0, 0)
Screenshot: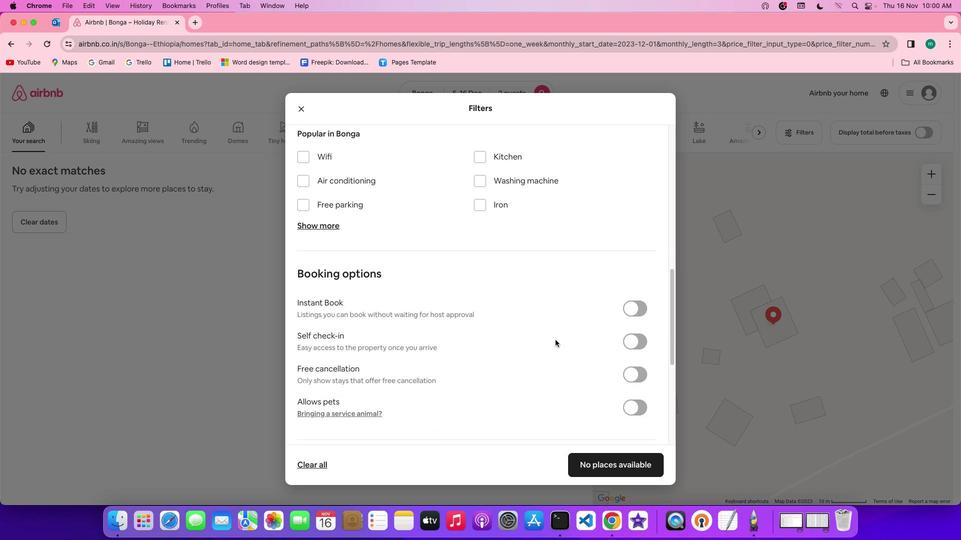 
Action: Mouse scrolled (555, 339) with delta (0, 0)
Screenshot: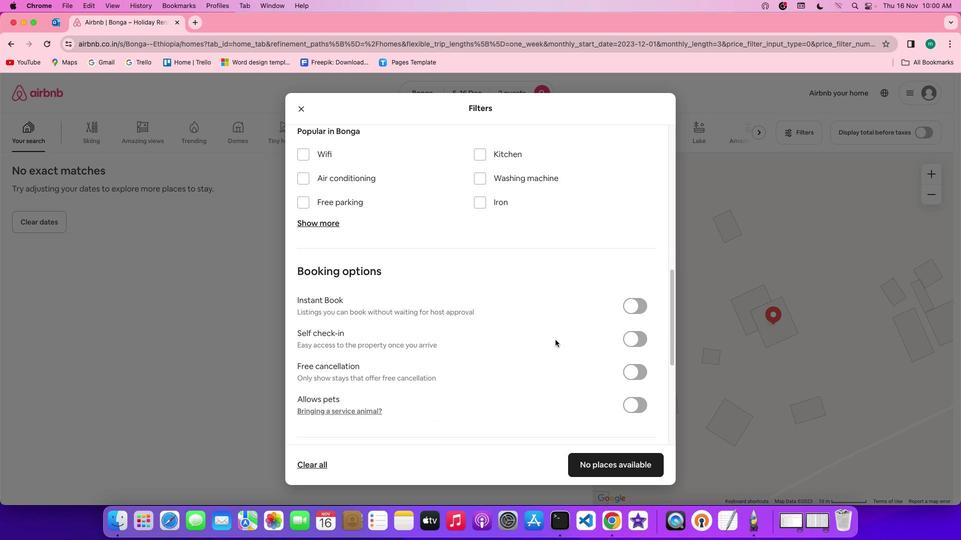 
Action: Mouse scrolled (555, 339) with delta (0, 0)
Screenshot: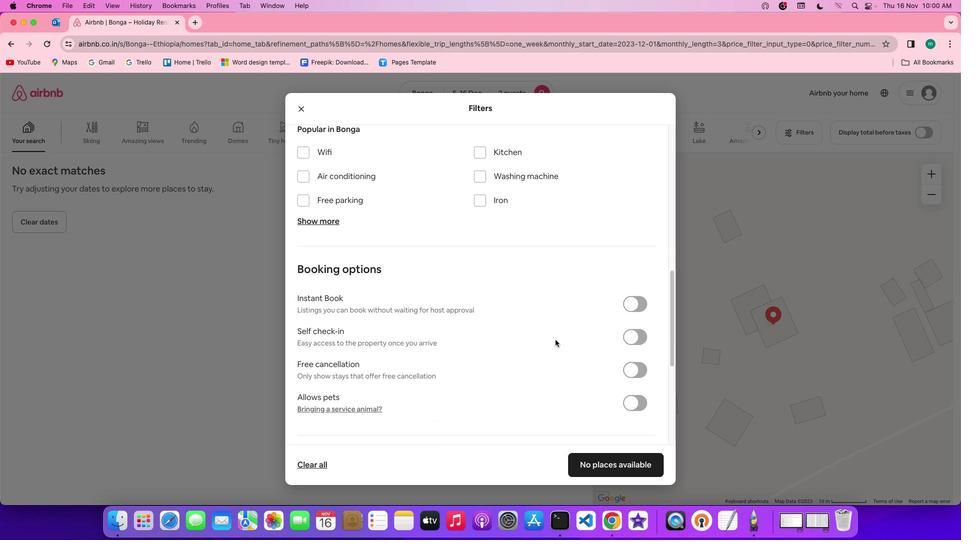 
Action: Mouse scrolled (555, 339) with delta (0, 0)
Screenshot: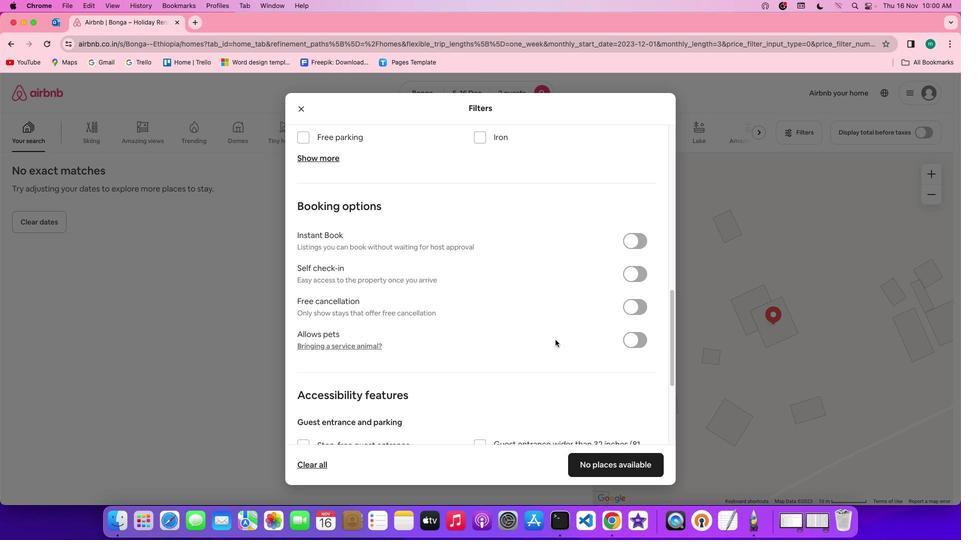 
Action: Mouse scrolled (555, 339) with delta (0, 0)
Screenshot: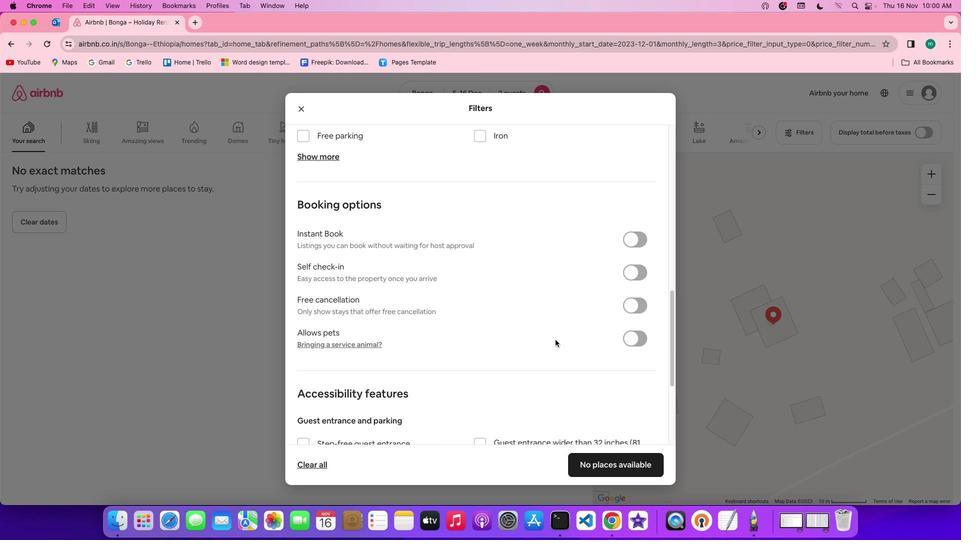 
Action: Mouse scrolled (555, 339) with delta (0, -1)
Screenshot: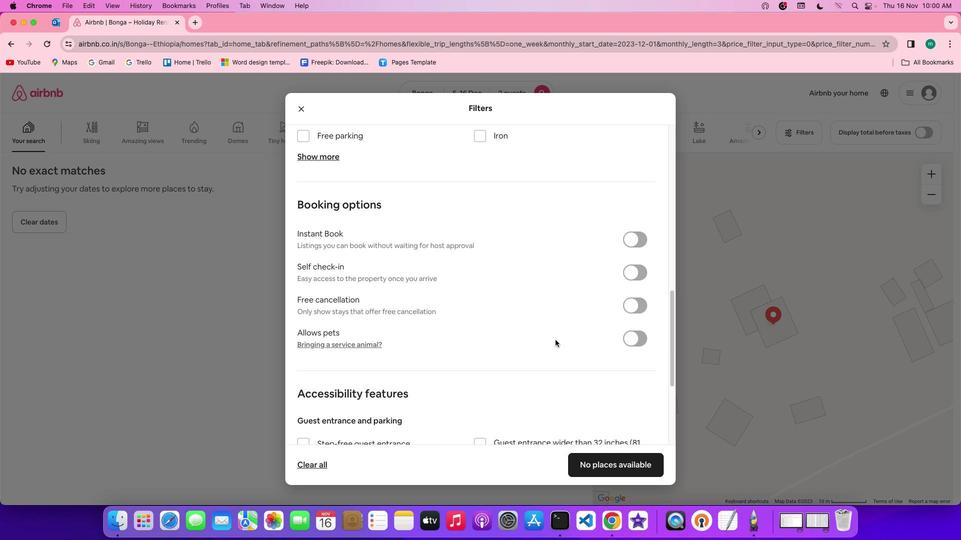 
Action: Mouse scrolled (555, 339) with delta (0, 0)
Screenshot: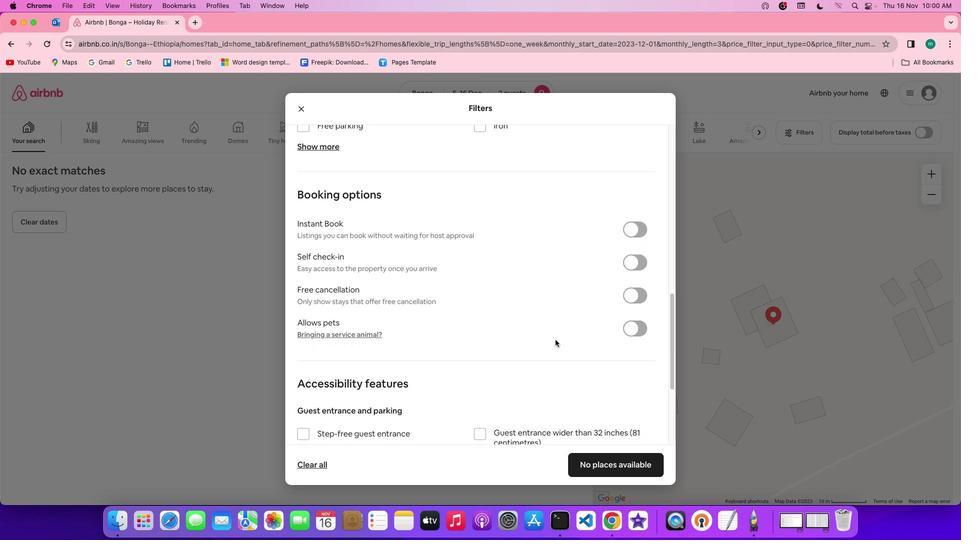 
Action: Mouse scrolled (555, 339) with delta (0, 0)
Screenshot: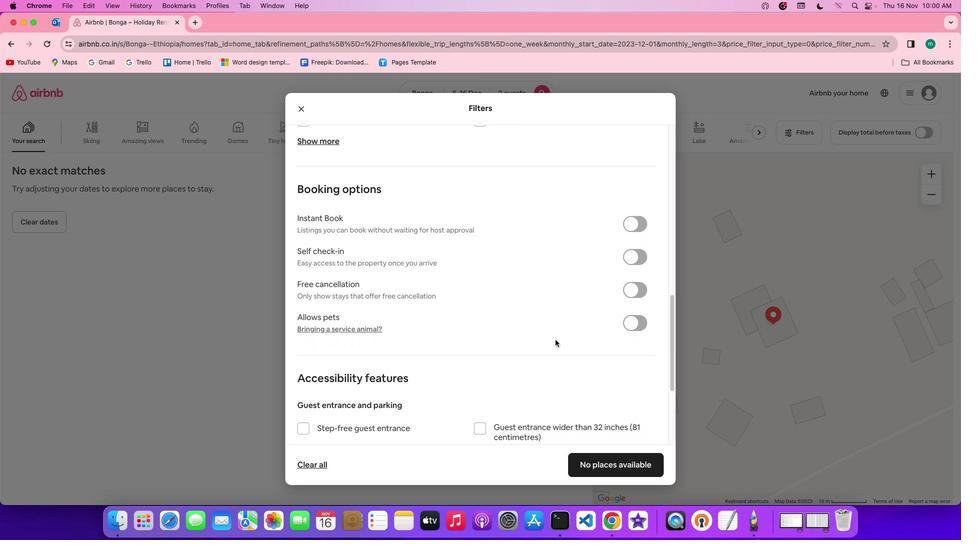 
Action: Mouse scrolled (555, 339) with delta (0, 0)
Screenshot: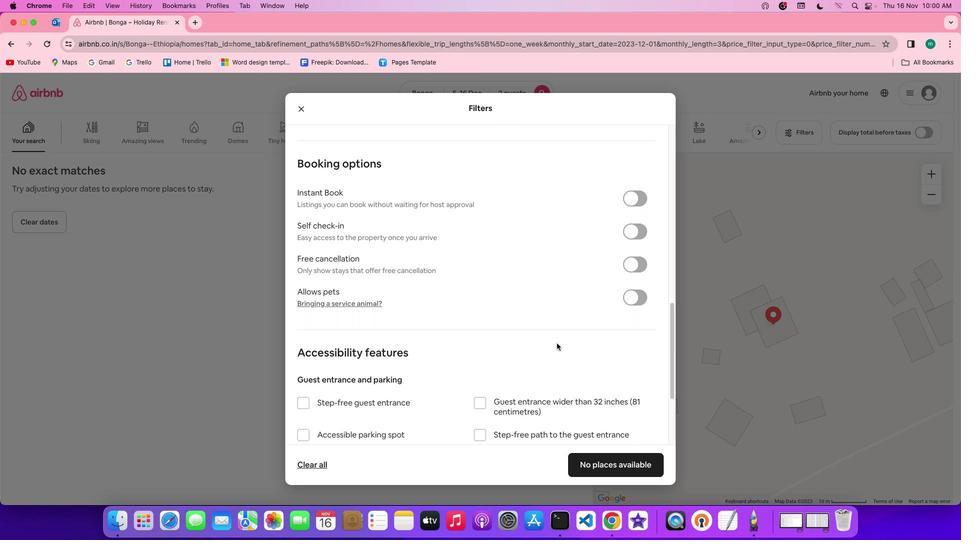 
Action: Mouse scrolled (555, 339) with delta (0, 0)
Screenshot: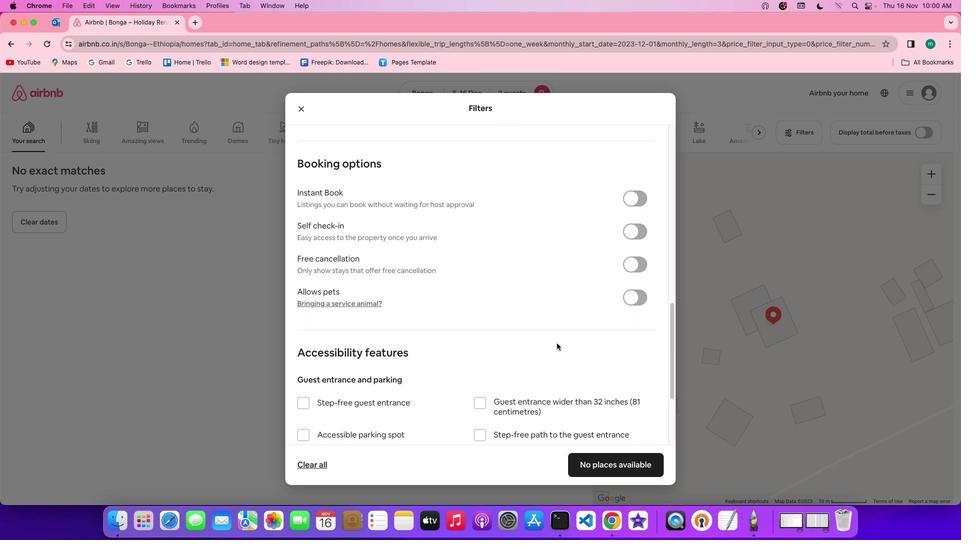 
Action: Mouse moved to (557, 343)
Screenshot: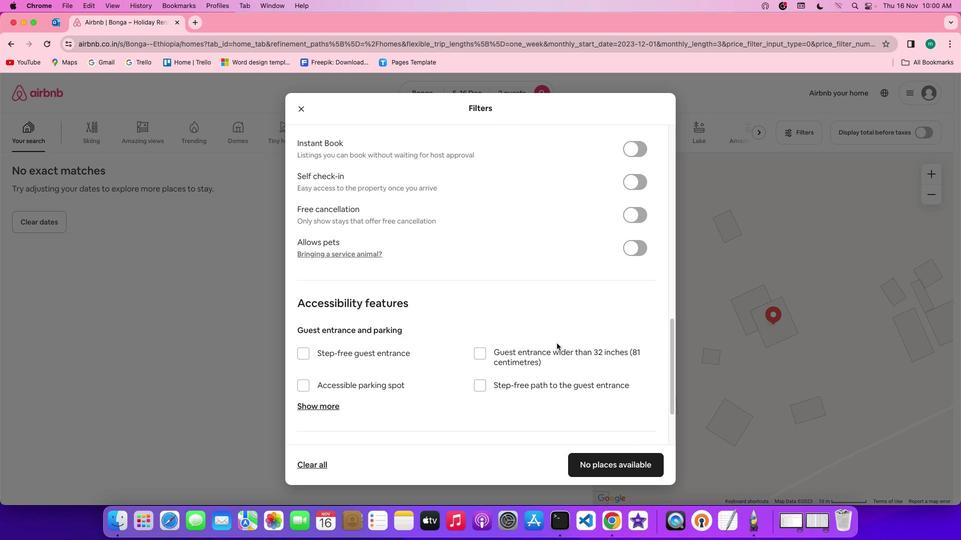 
Action: Mouse scrolled (557, 343) with delta (0, 0)
Screenshot: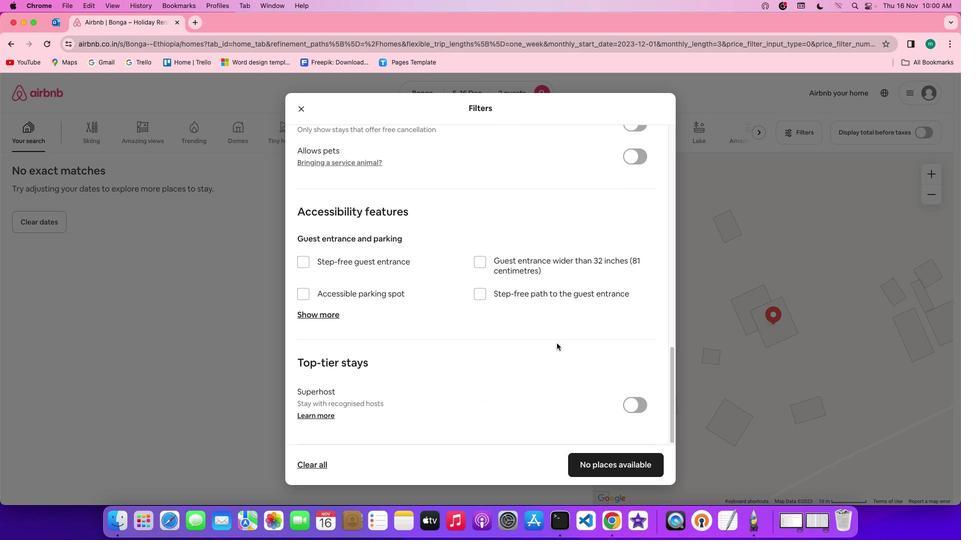 
Action: Mouse scrolled (557, 343) with delta (0, 0)
Screenshot: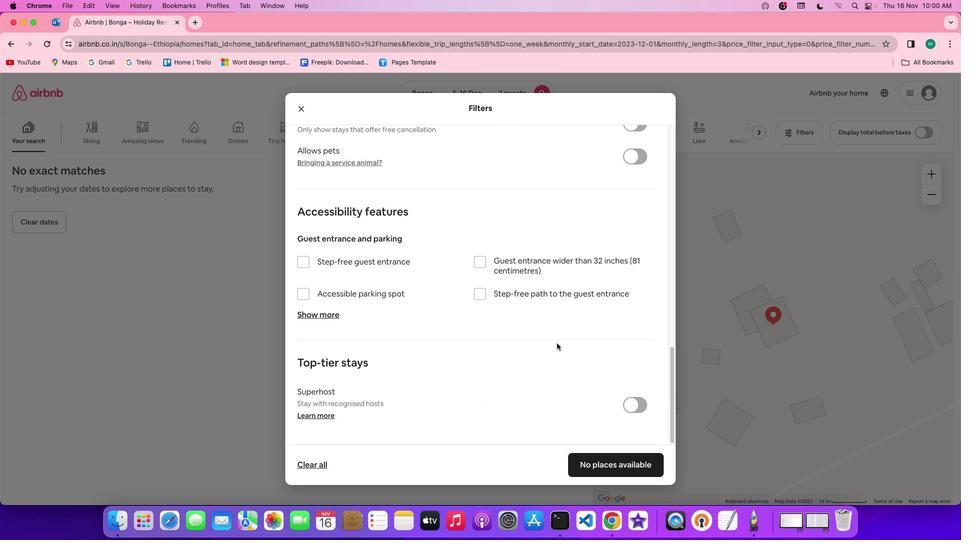 
Action: Mouse scrolled (557, 343) with delta (0, -1)
Screenshot: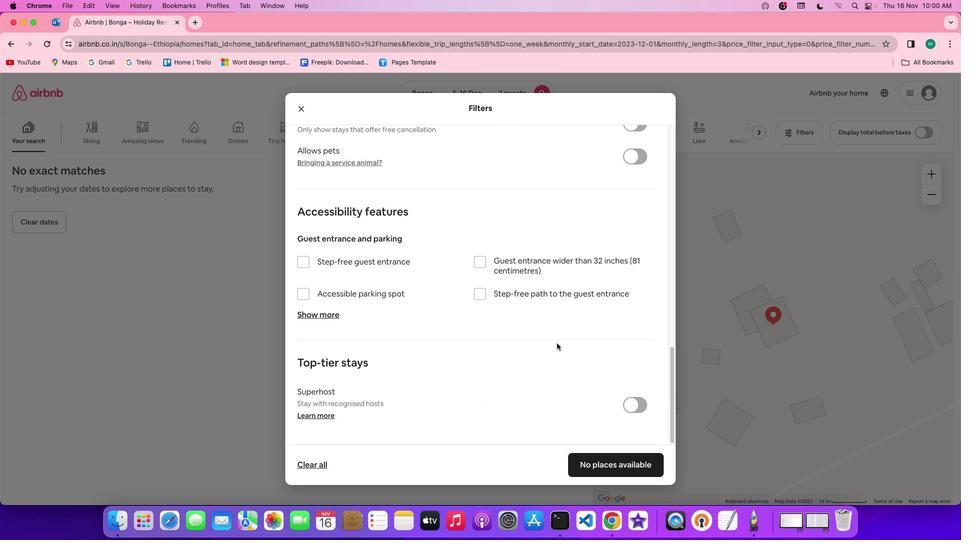 
Action: Mouse scrolled (557, 343) with delta (0, -2)
Screenshot: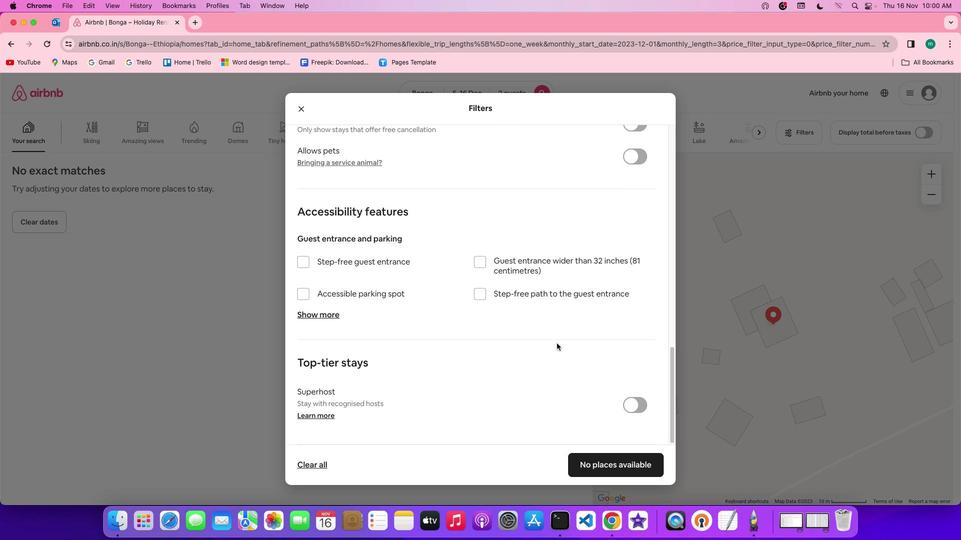 
Action: Mouse scrolled (557, 343) with delta (0, -2)
Screenshot: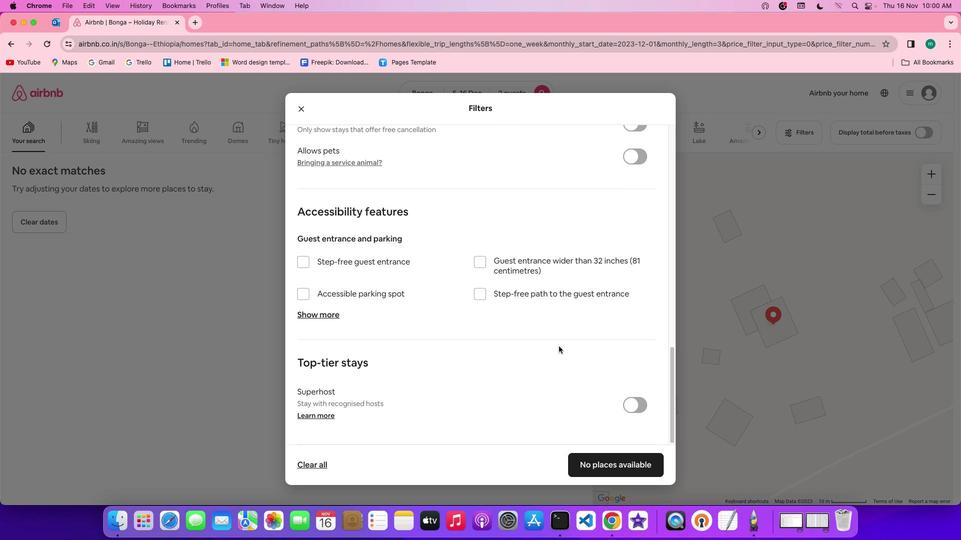 
Action: Mouse moved to (611, 463)
Screenshot: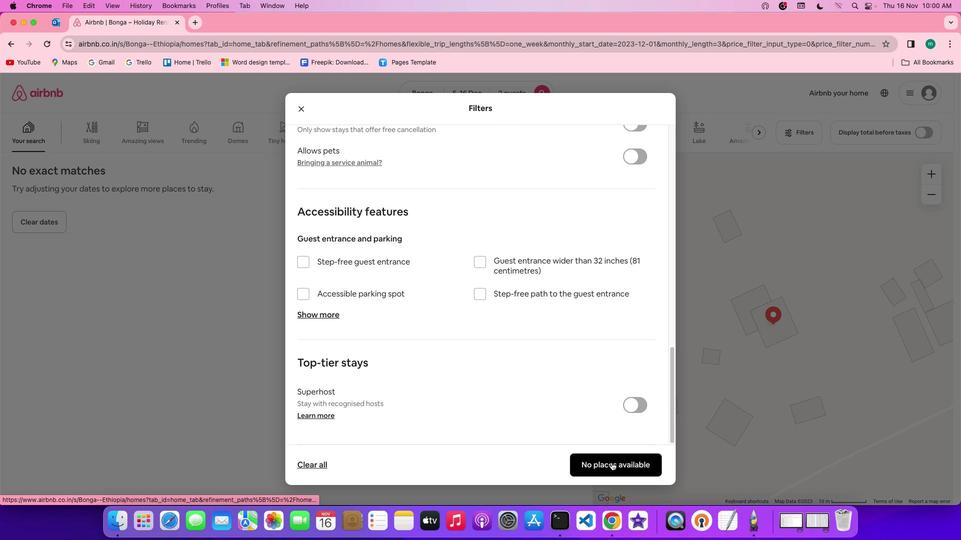 
Action: Mouse pressed left at (611, 463)
Screenshot: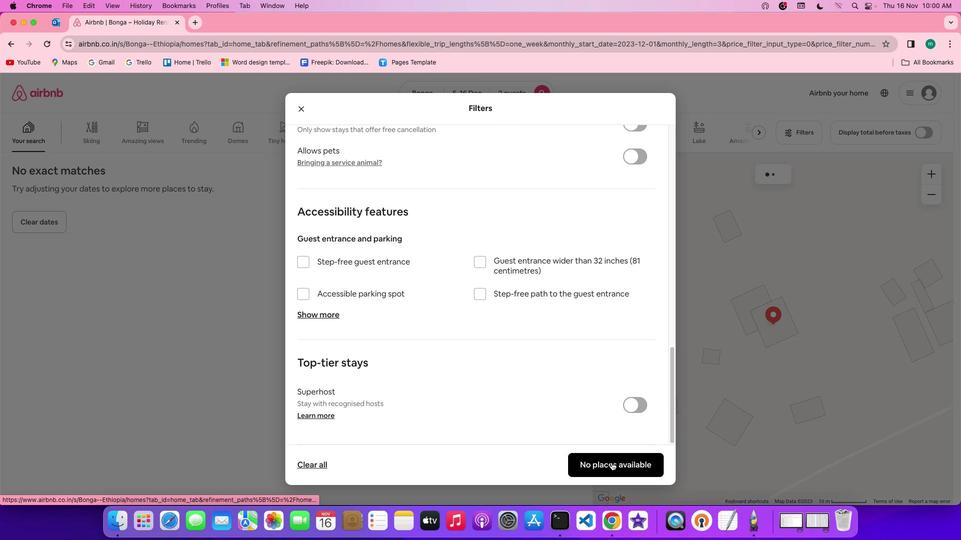 
Action: Mouse moved to (405, 386)
Screenshot: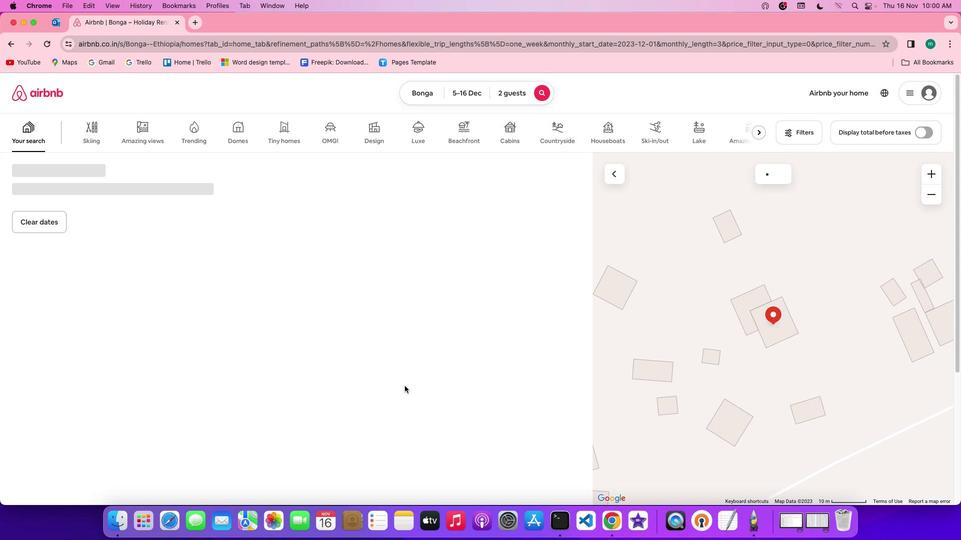 
